 Task: Find connections with filter location Belém with filter topic #creativitywith filter profile language German with filter current company Chr. Hansen with filter school Vinayaka Mission's Research Foundation - University with filter industry E-Learning Providers with filter service category Computer Networking with filter keywords title Manufacturing Assembler
Action: Mouse moved to (498, 96)
Screenshot: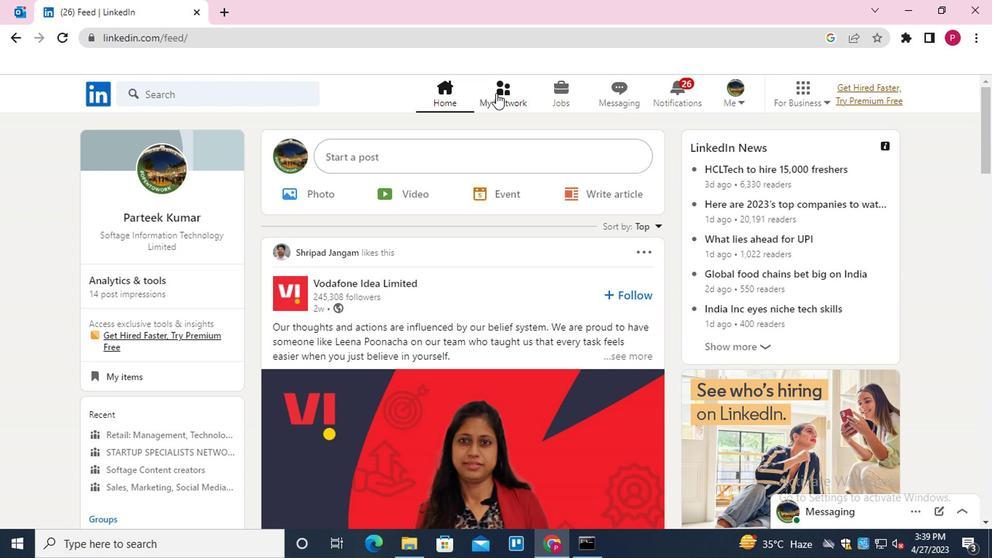 
Action: Mouse pressed left at (498, 96)
Screenshot: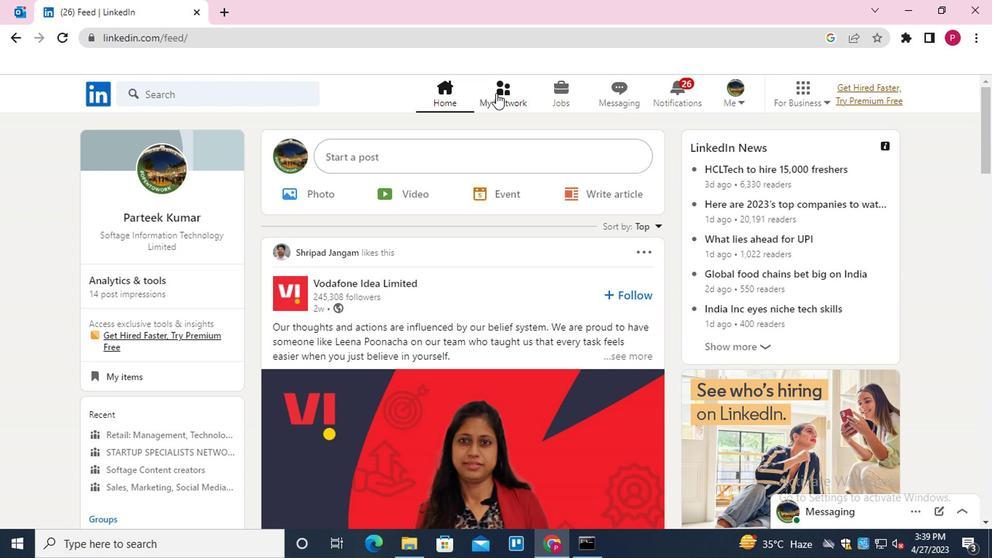 
Action: Mouse moved to (237, 175)
Screenshot: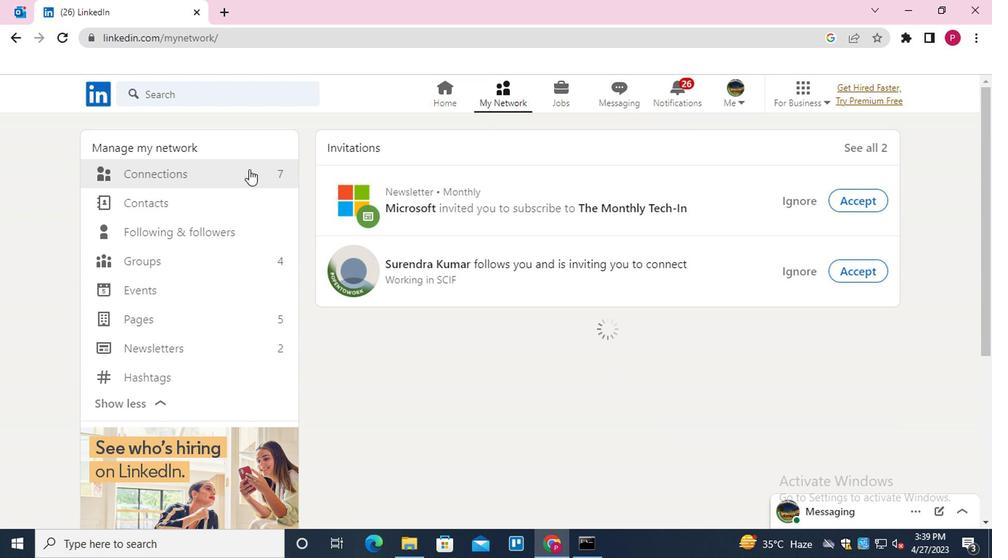
Action: Mouse pressed left at (237, 175)
Screenshot: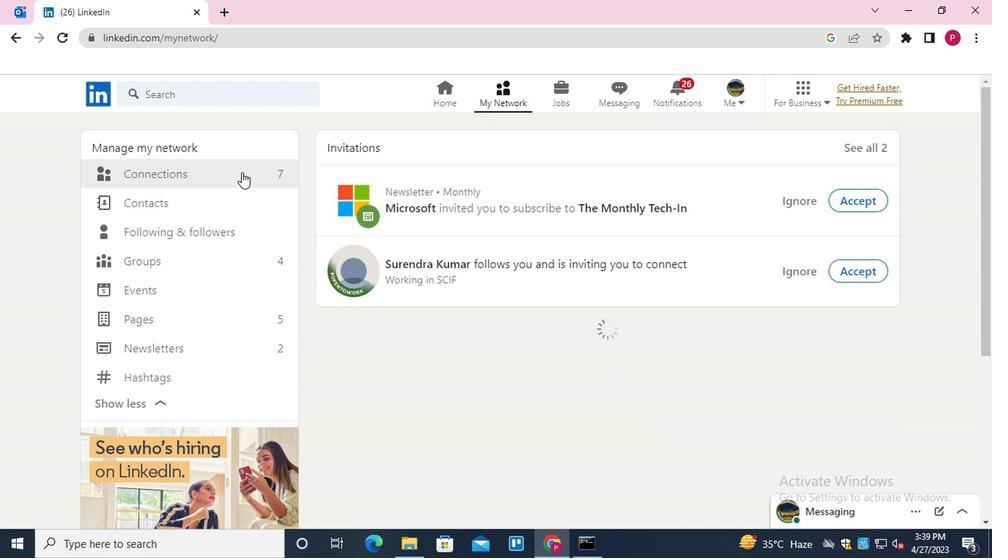 
Action: Mouse moved to (593, 175)
Screenshot: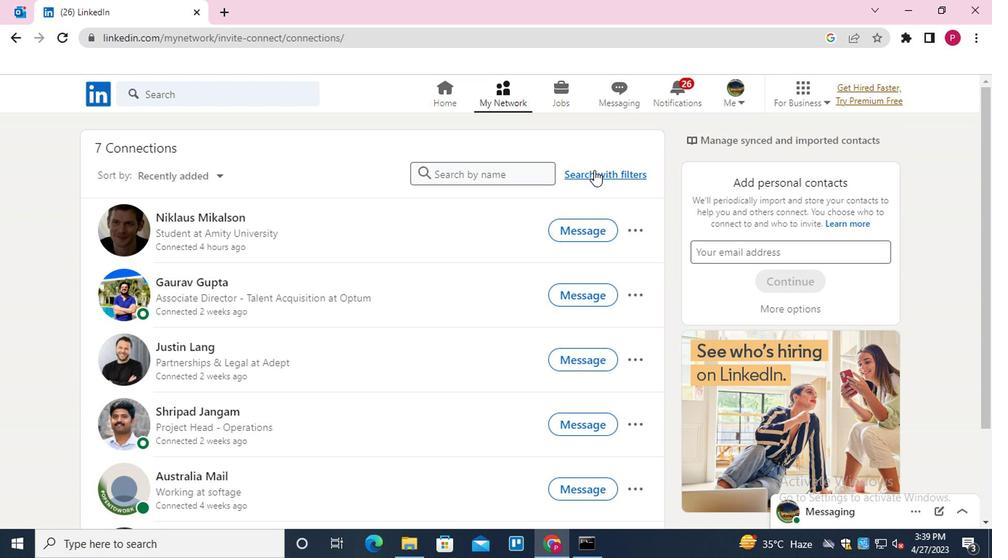 
Action: Mouse pressed left at (593, 175)
Screenshot: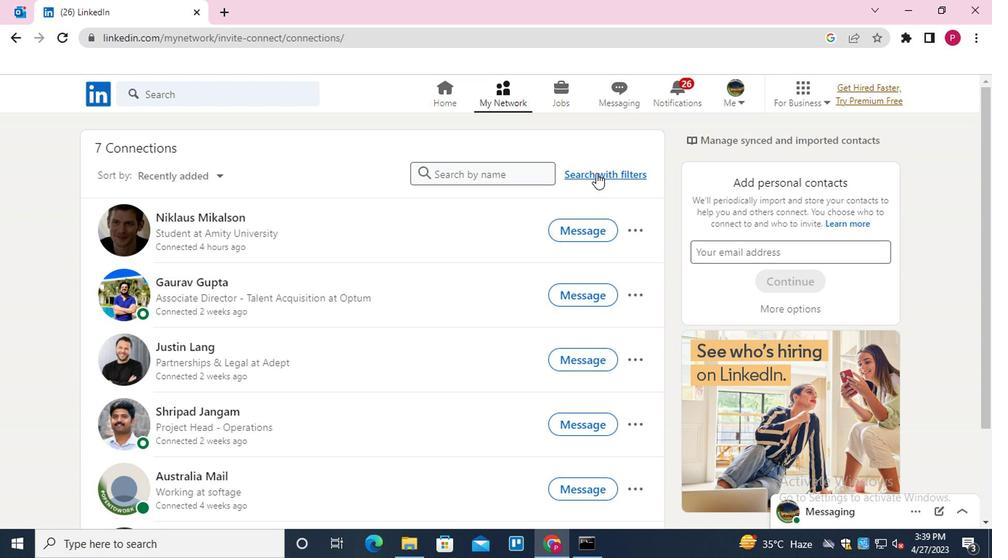 
Action: Mouse moved to (536, 132)
Screenshot: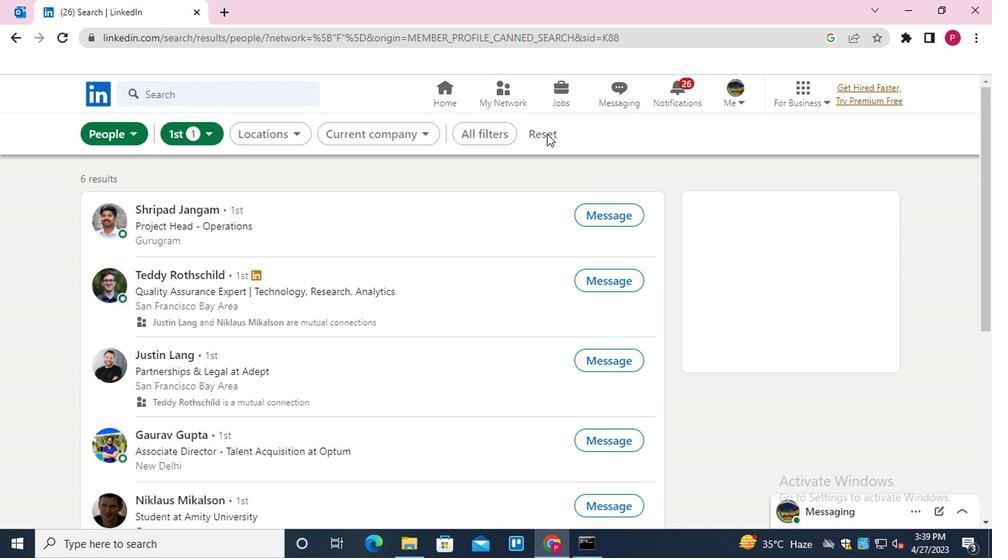 
Action: Mouse pressed left at (536, 132)
Screenshot: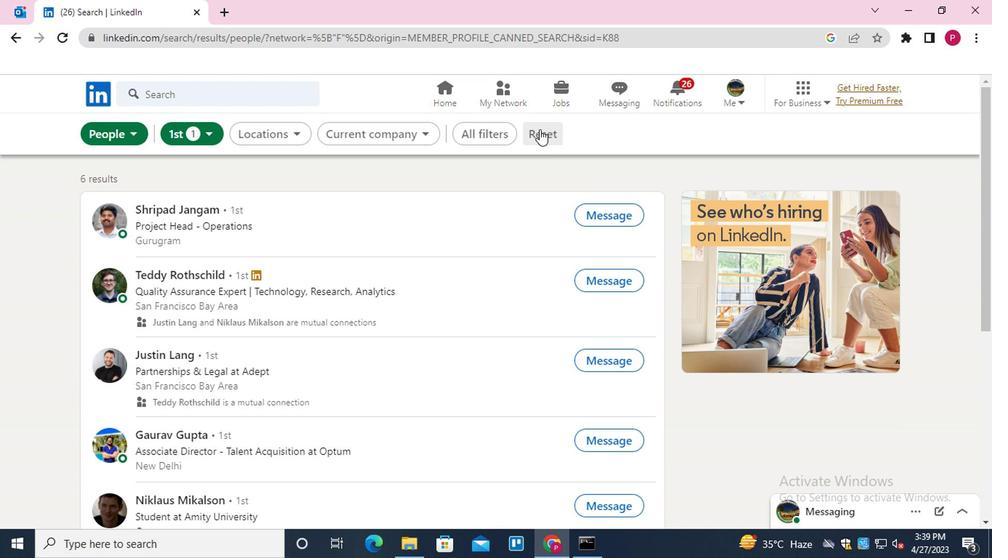 
Action: Mouse moved to (515, 133)
Screenshot: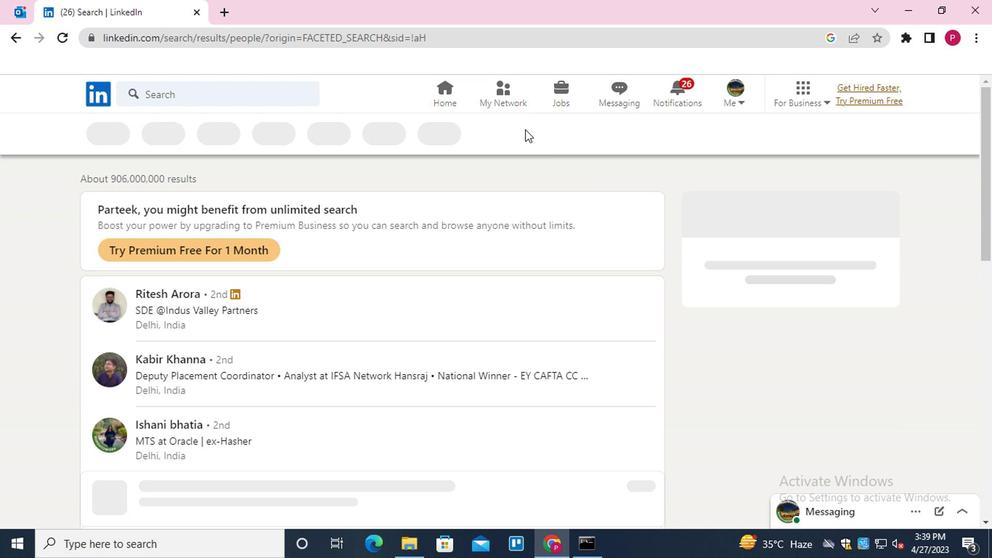 
Action: Mouse pressed left at (515, 133)
Screenshot: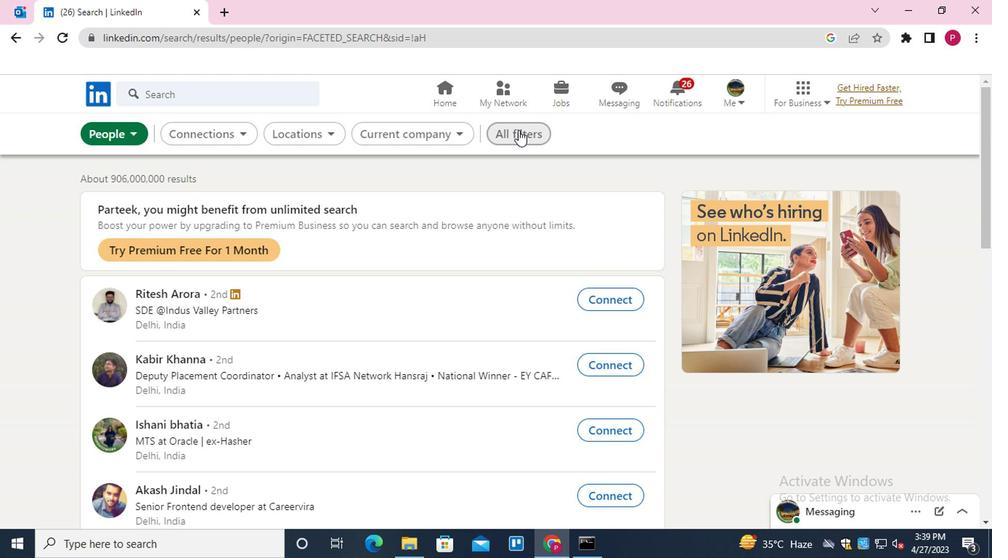 
Action: Mouse moved to (719, 294)
Screenshot: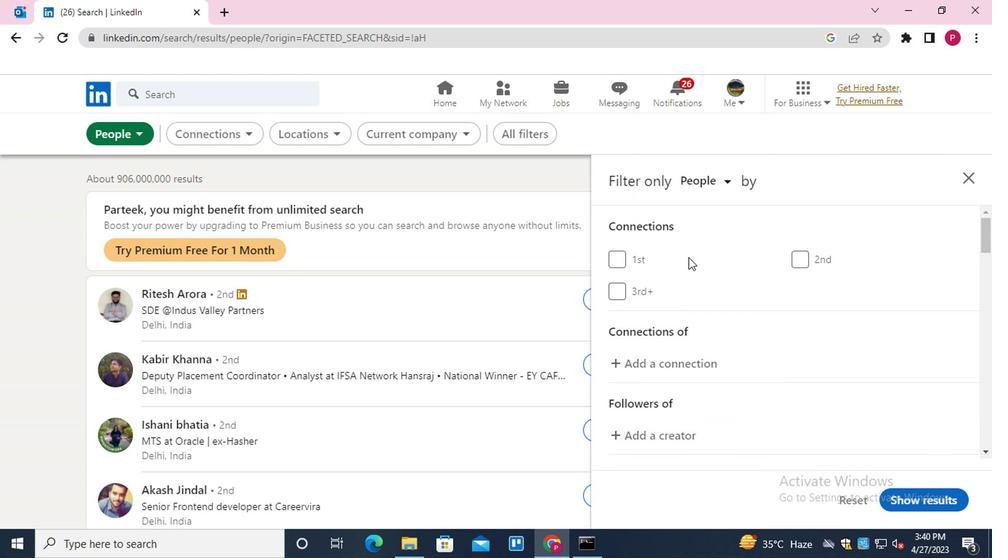 
Action: Mouse scrolled (719, 293) with delta (0, -1)
Screenshot: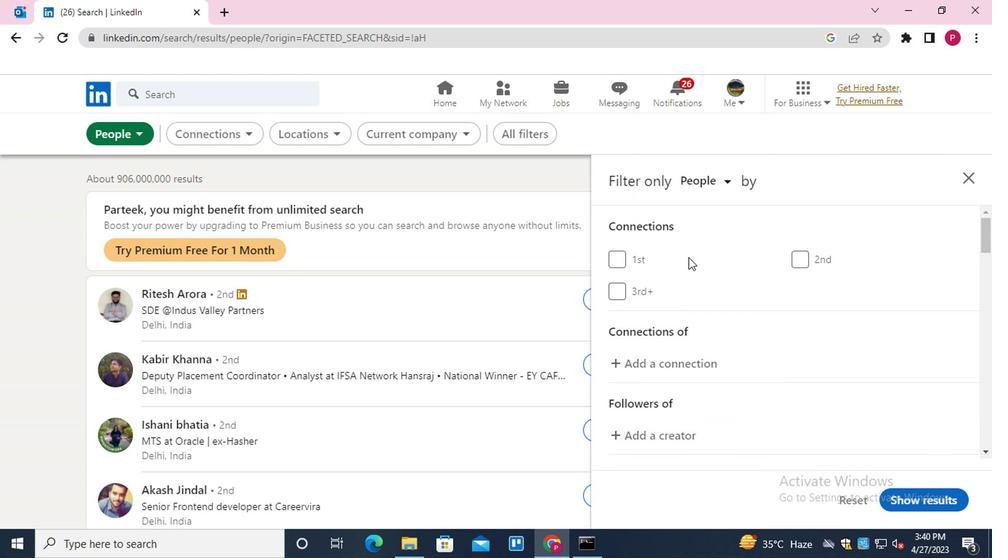 
Action: Mouse moved to (719, 296)
Screenshot: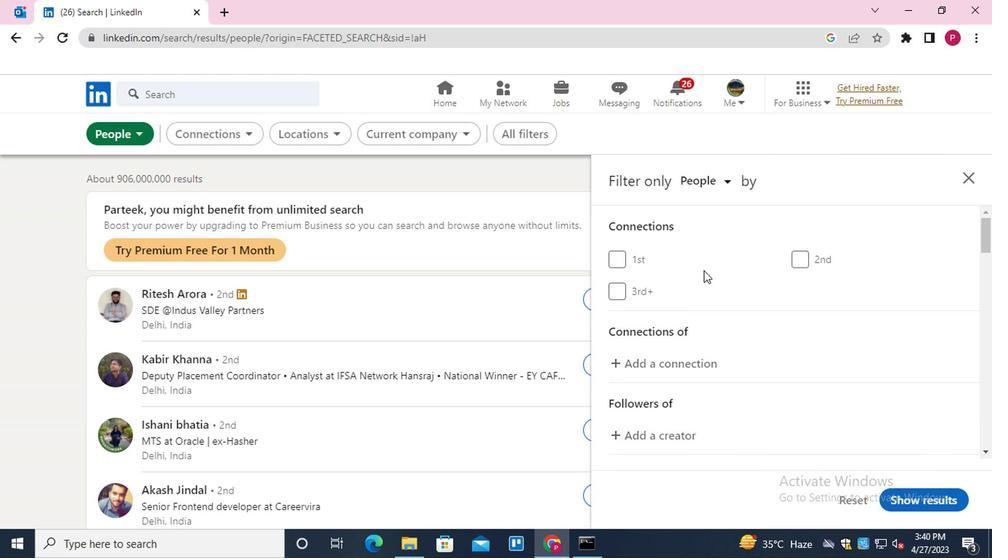 
Action: Mouse scrolled (719, 295) with delta (0, -1)
Screenshot: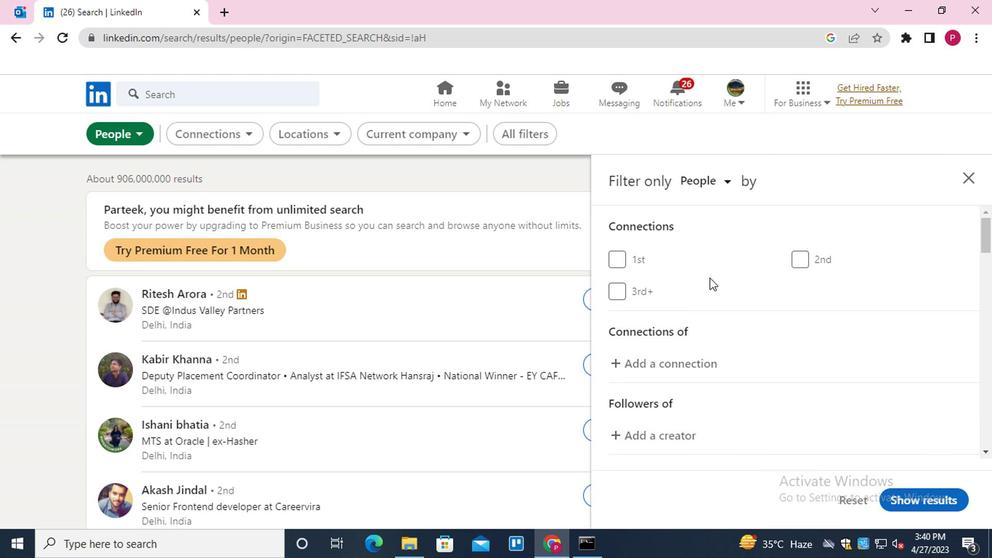 
Action: Mouse moved to (721, 300)
Screenshot: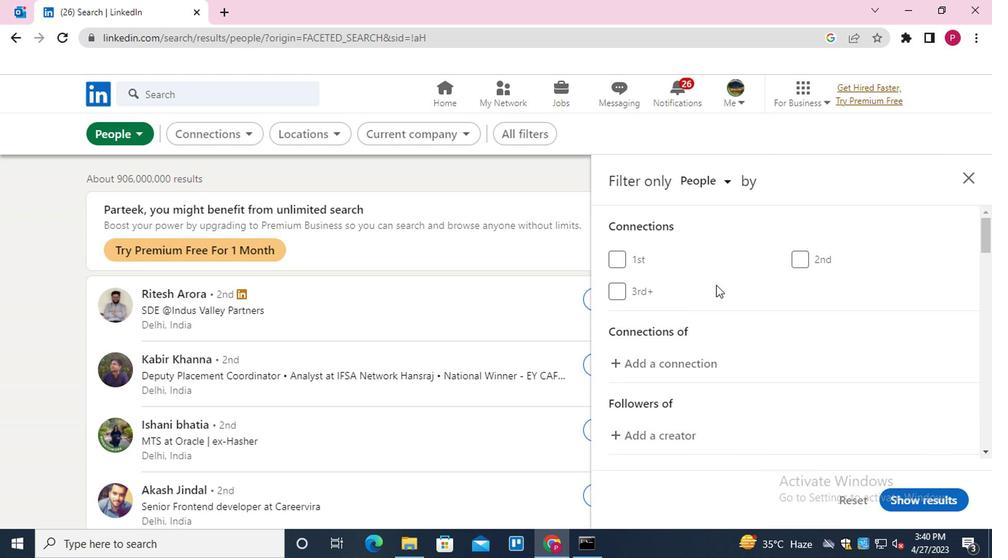 
Action: Mouse scrolled (721, 299) with delta (0, -1)
Screenshot: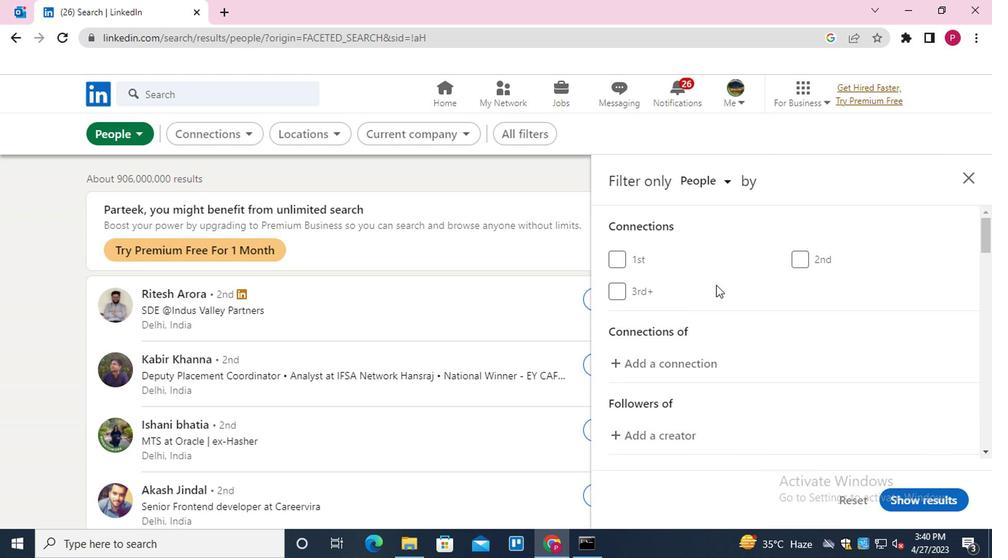 
Action: Mouse moved to (827, 344)
Screenshot: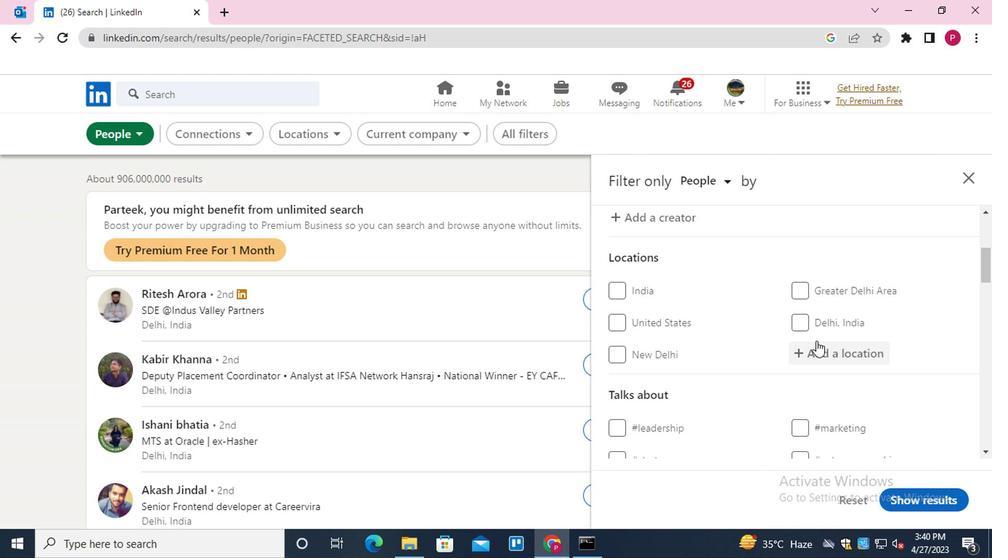 
Action: Mouse pressed left at (827, 344)
Screenshot: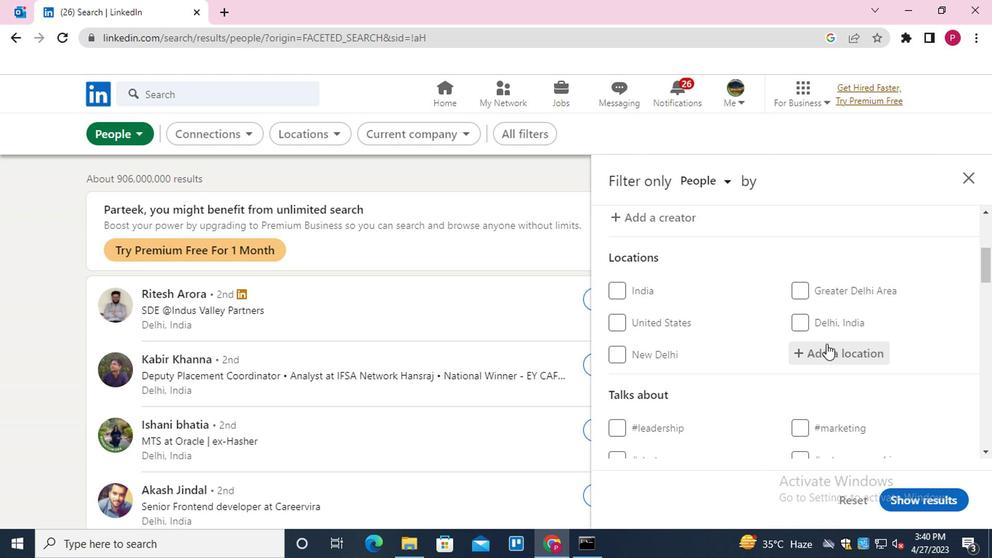 
Action: Mouse moved to (778, 303)
Screenshot: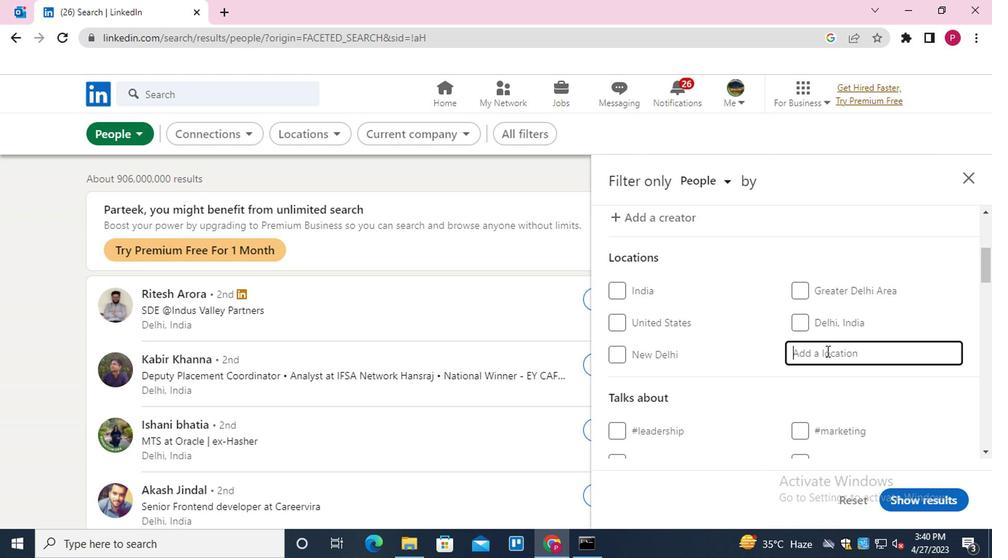 
Action: Key pressed <Key.shift>BELEM<Key.down><Key.enter>
Screenshot: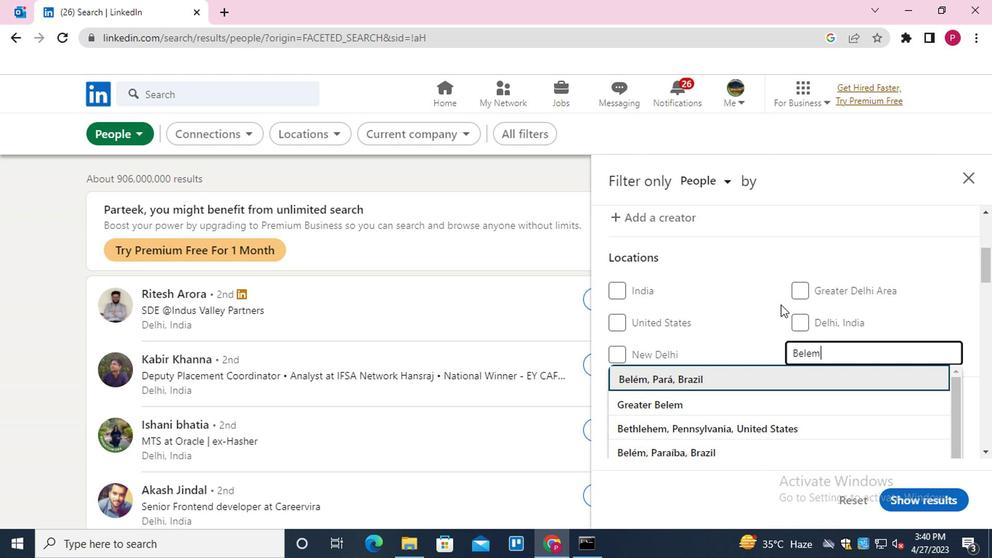 
Action: Mouse moved to (758, 304)
Screenshot: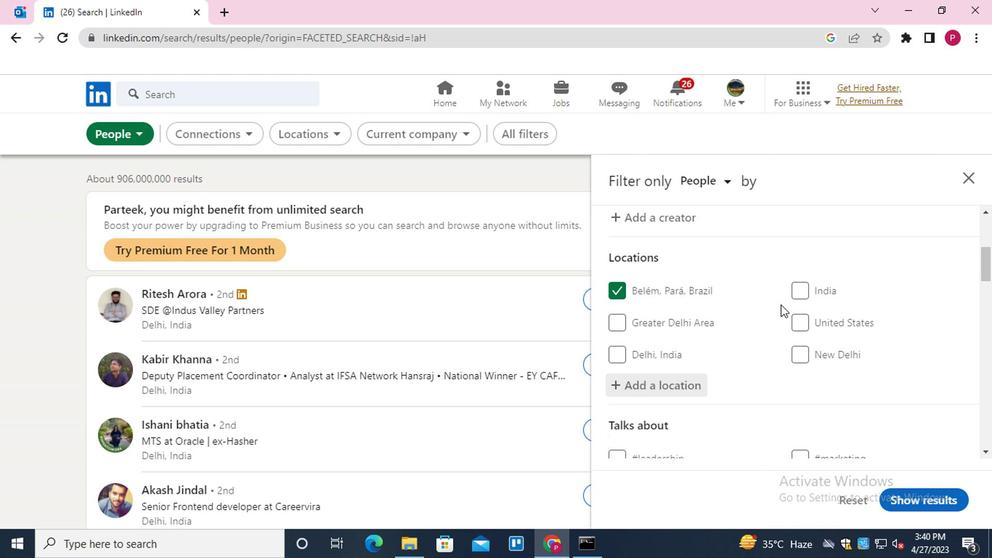 
Action: Mouse scrolled (758, 304) with delta (0, 0)
Screenshot: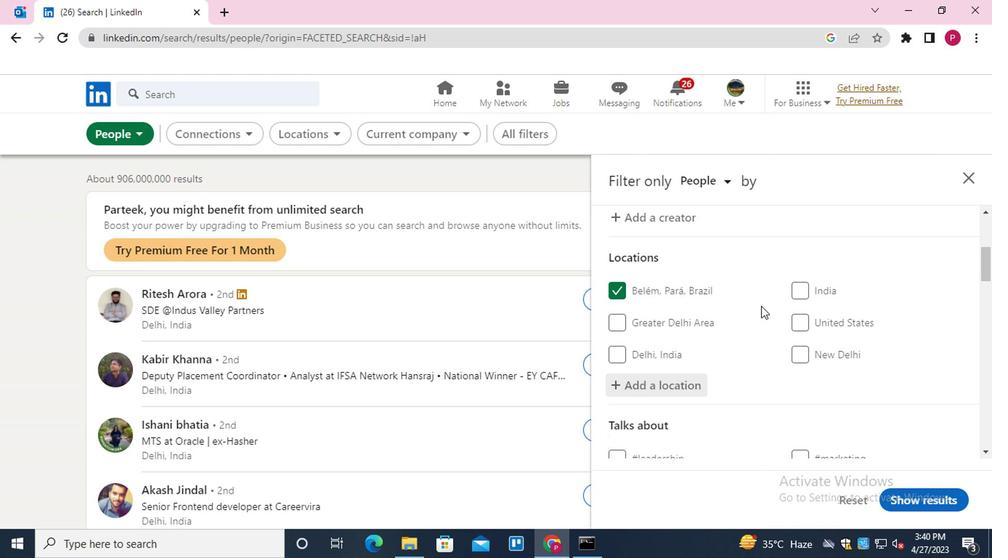 
Action: Mouse scrolled (758, 304) with delta (0, 0)
Screenshot: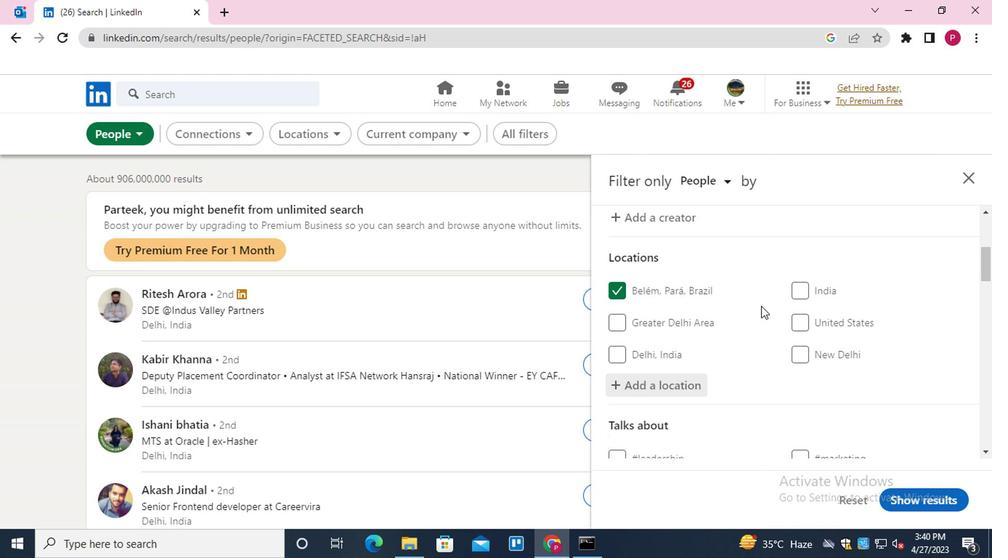 
Action: Mouse scrolled (758, 304) with delta (0, 0)
Screenshot: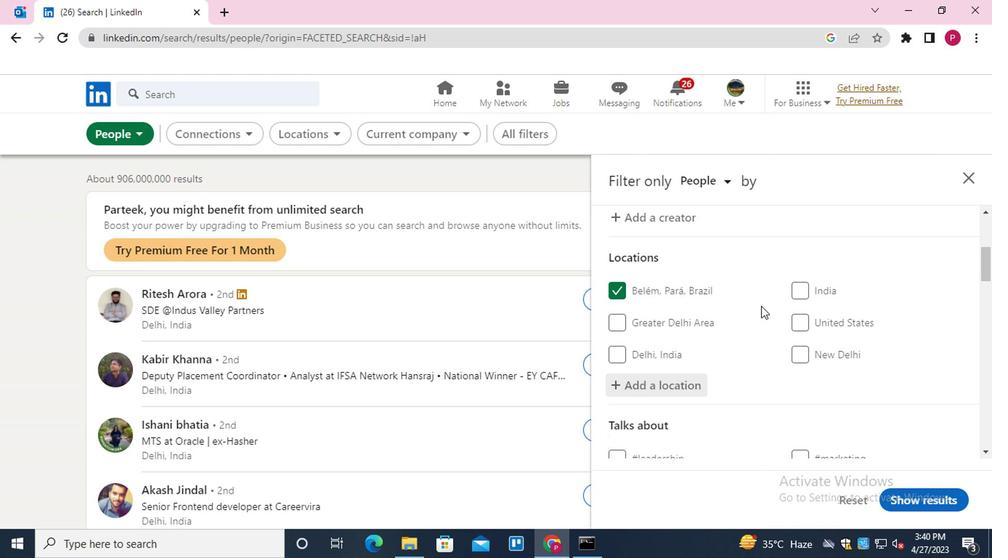 
Action: Mouse moved to (808, 301)
Screenshot: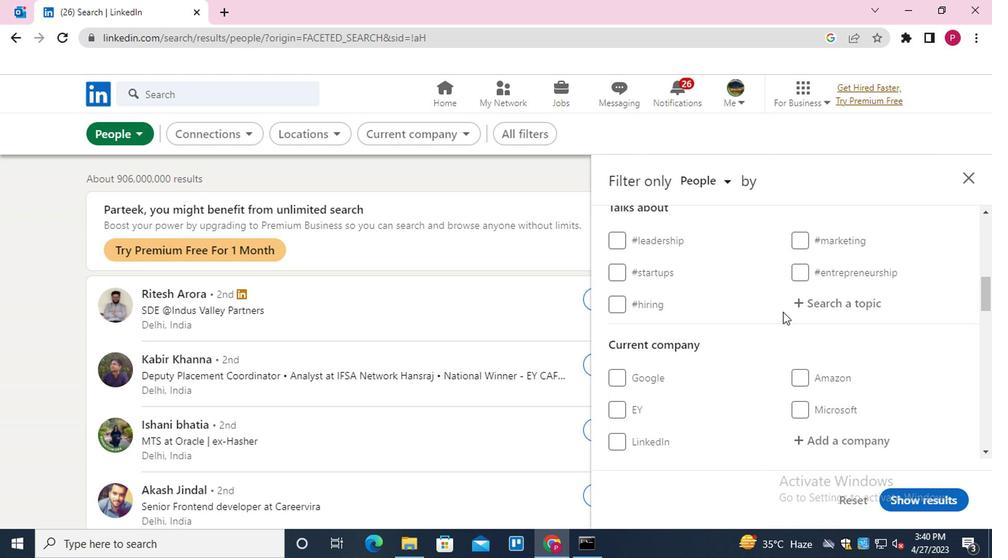 
Action: Mouse pressed left at (808, 301)
Screenshot: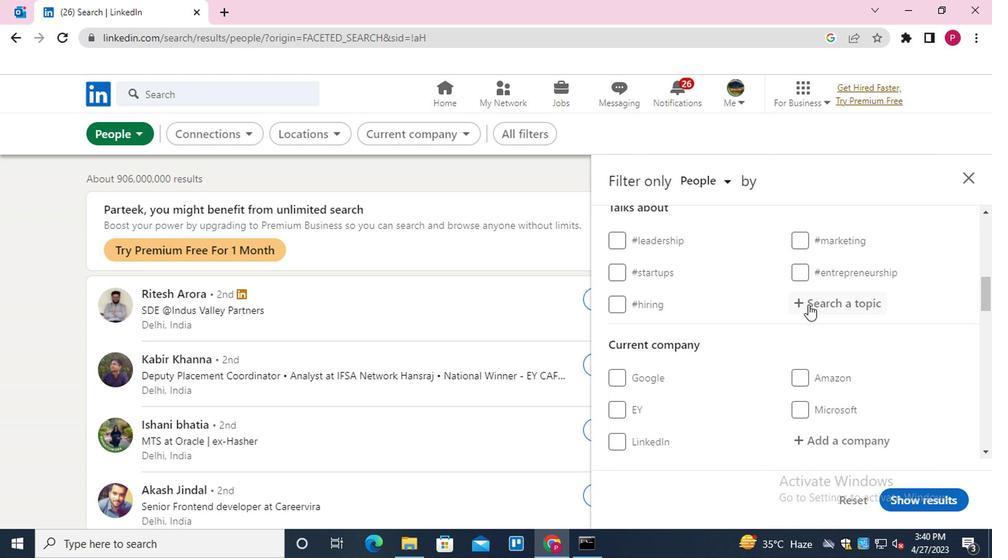 
Action: Key pressed CREATIVITY<Key.down><Key.enter>
Screenshot: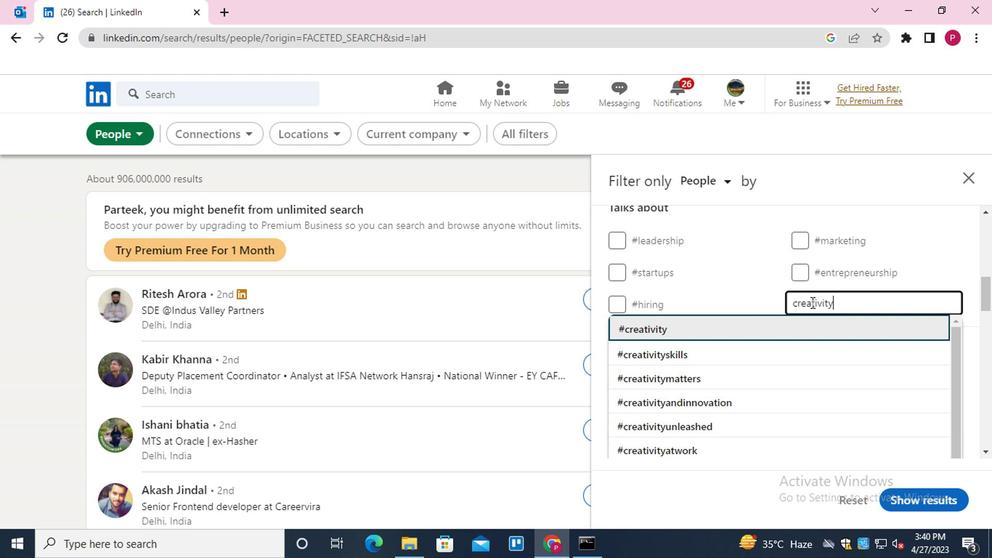 
Action: Mouse moved to (779, 314)
Screenshot: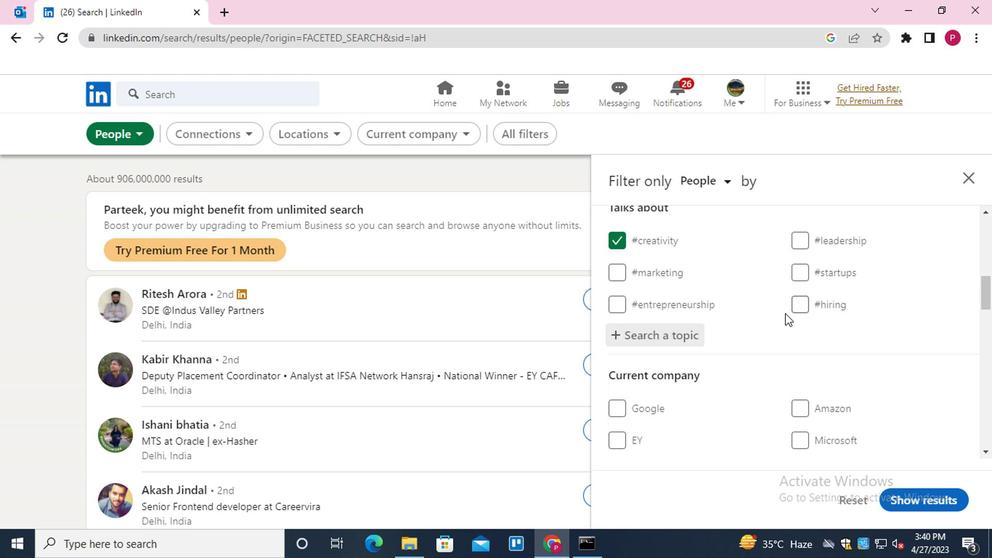 
Action: Mouse scrolled (779, 314) with delta (0, 0)
Screenshot: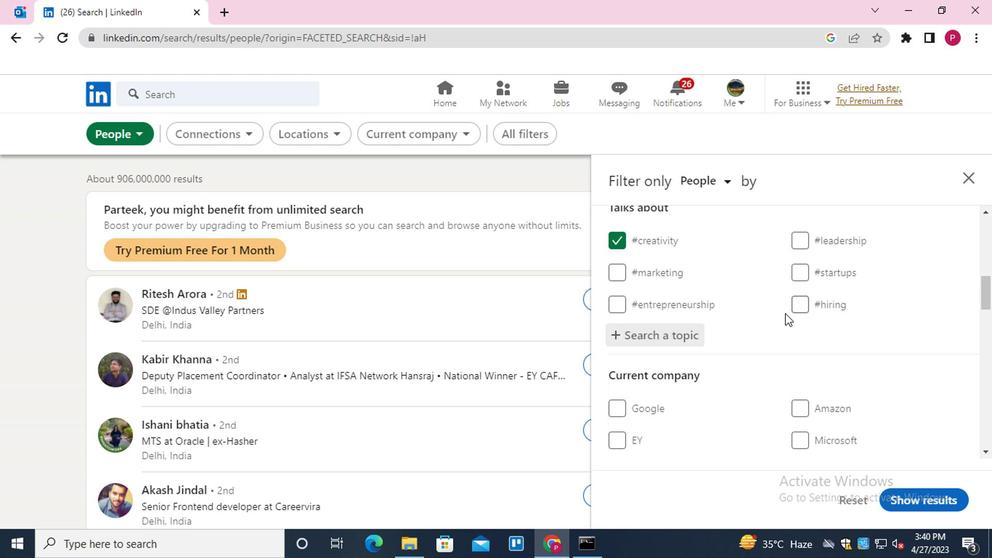 
Action: Mouse moved to (778, 316)
Screenshot: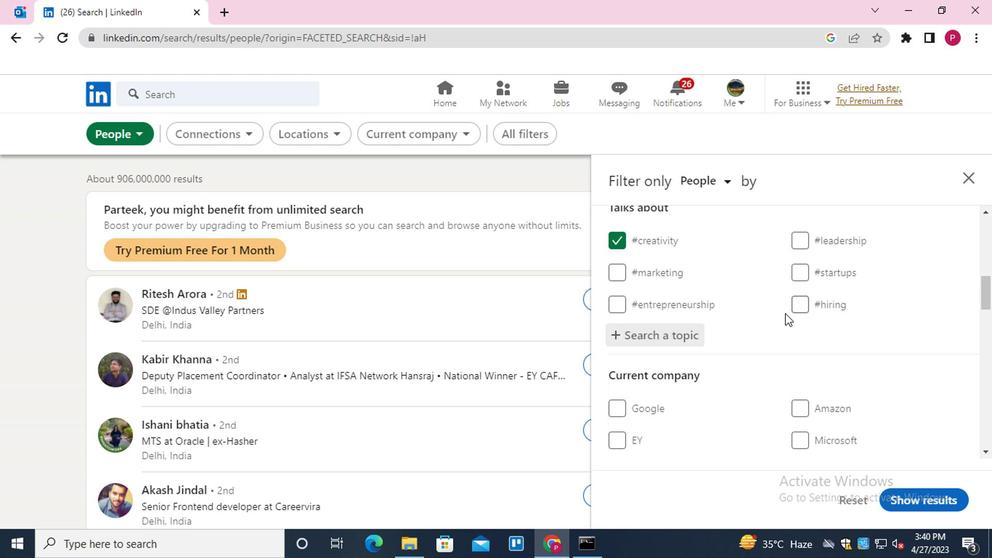 
Action: Mouse scrolled (778, 315) with delta (0, 0)
Screenshot: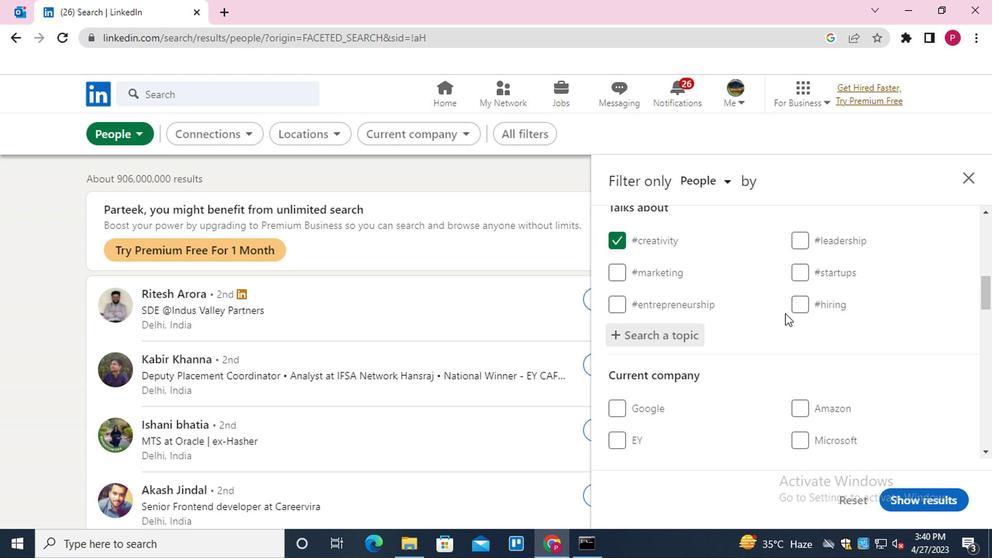 
Action: Mouse moved to (776, 317)
Screenshot: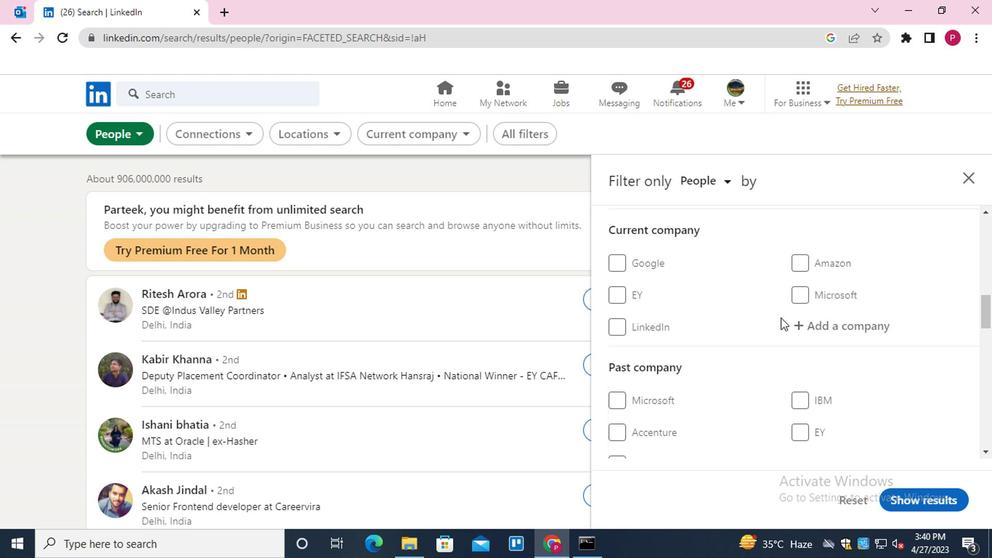 
Action: Mouse scrolled (776, 317) with delta (0, 0)
Screenshot: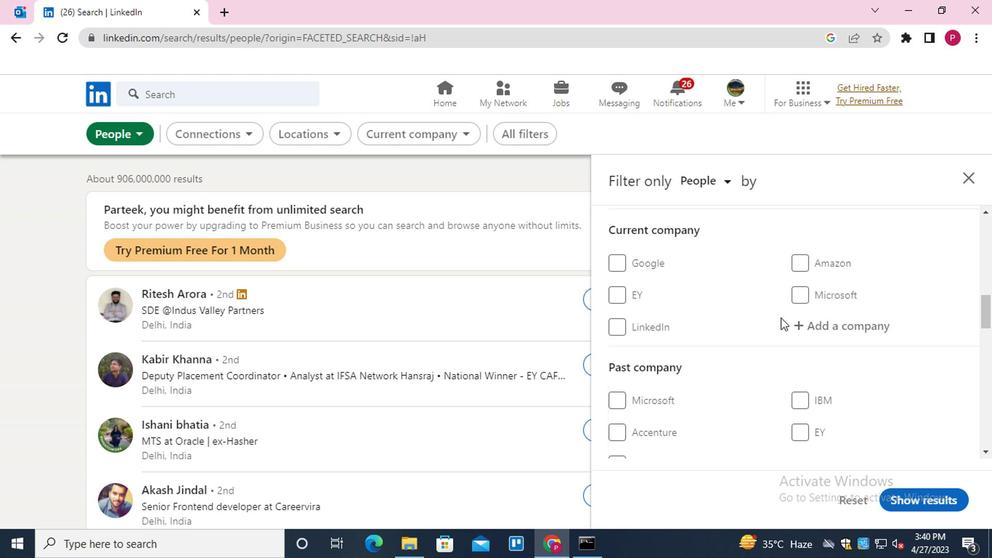 
Action: Mouse moved to (775, 319)
Screenshot: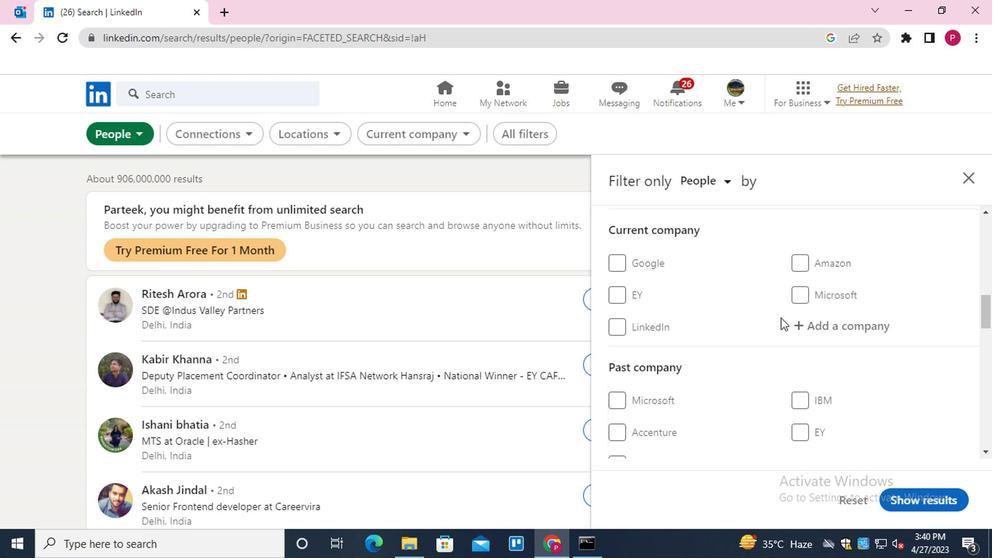 
Action: Mouse scrolled (775, 318) with delta (0, -1)
Screenshot: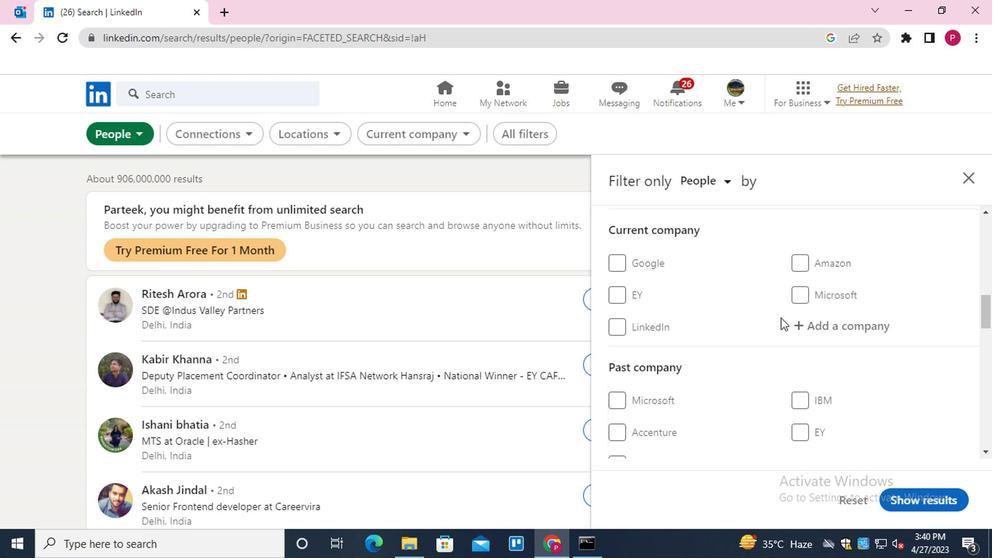 
Action: Mouse moved to (774, 319)
Screenshot: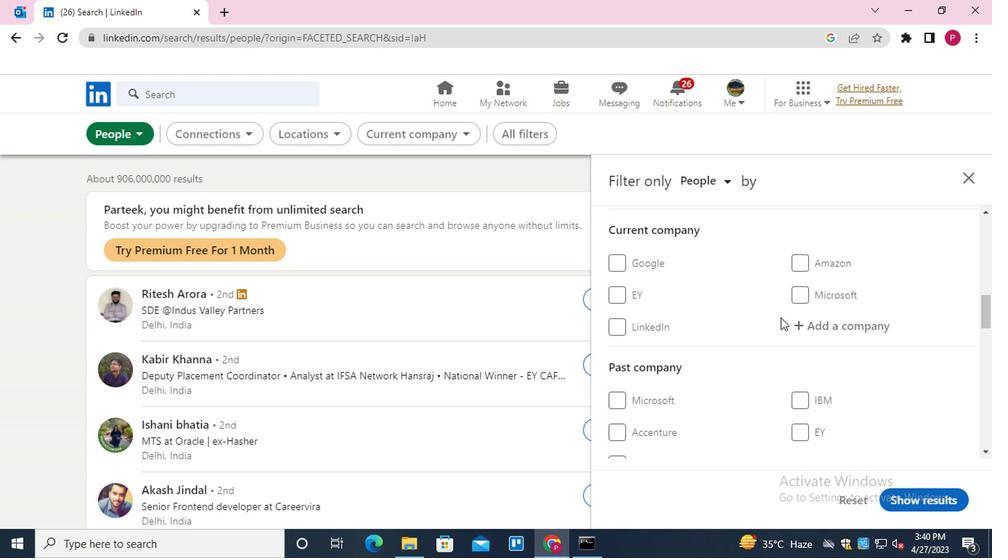 
Action: Mouse scrolled (774, 319) with delta (0, 0)
Screenshot: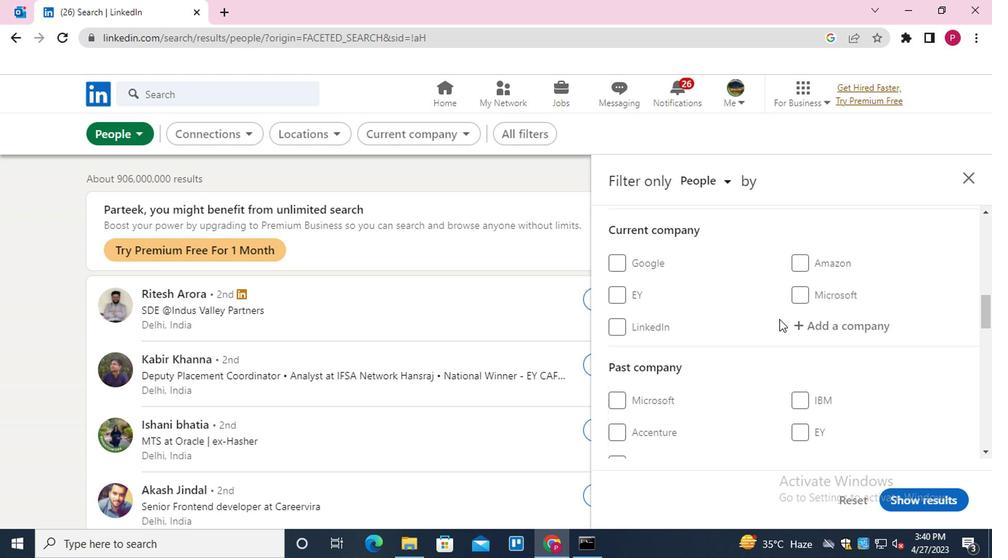 
Action: Mouse moved to (771, 321)
Screenshot: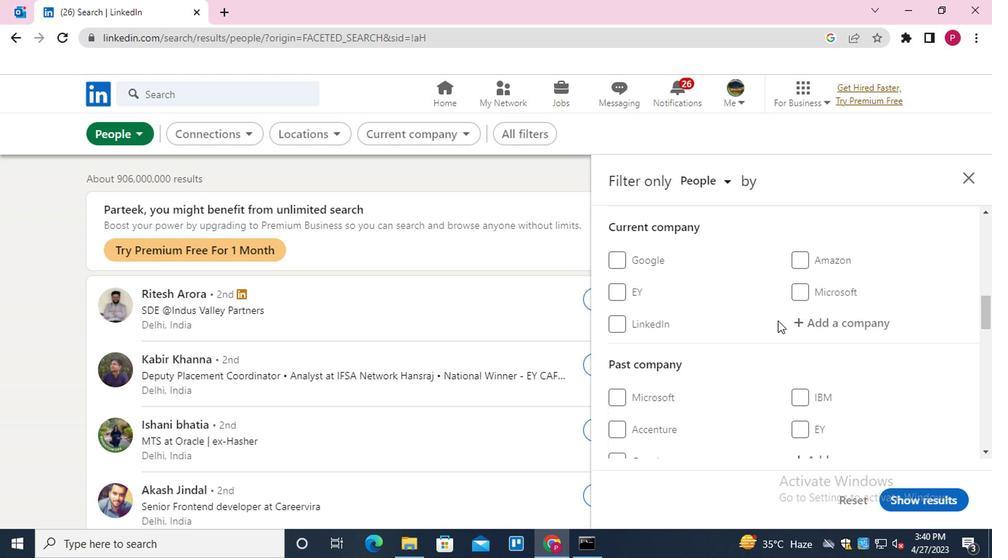 
Action: Mouse scrolled (771, 321) with delta (0, 0)
Screenshot: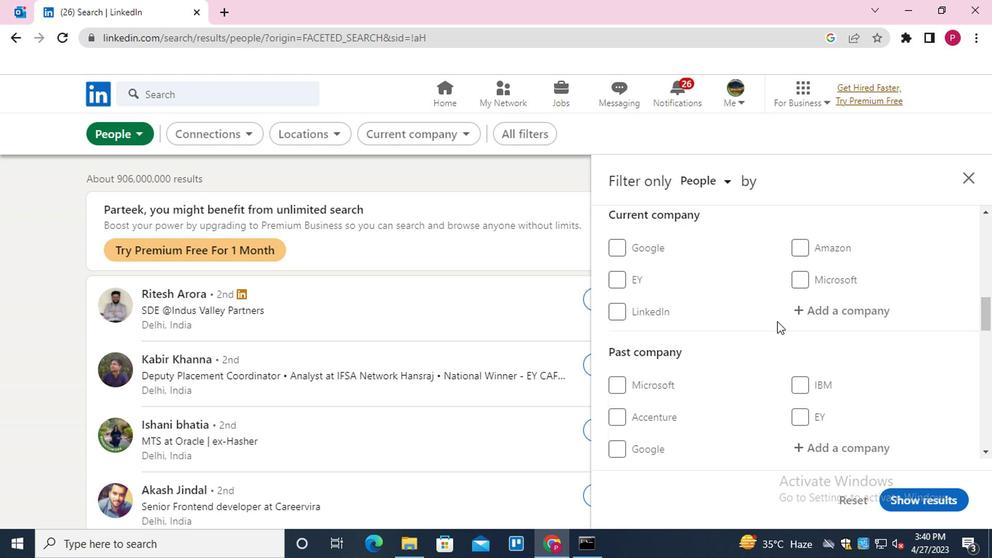 
Action: Mouse moved to (767, 323)
Screenshot: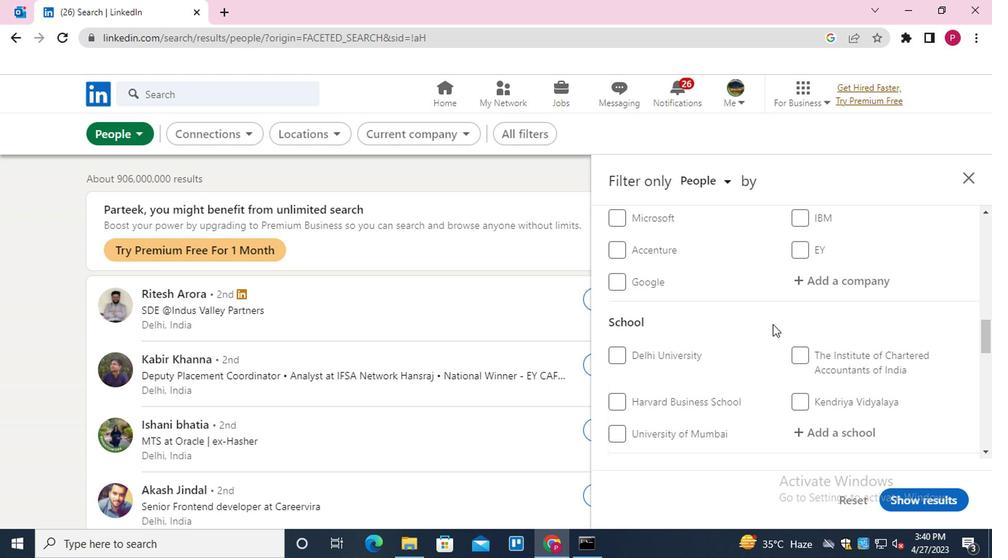 
Action: Mouse scrolled (767, 323) with delta (0, 0)
Screenshot: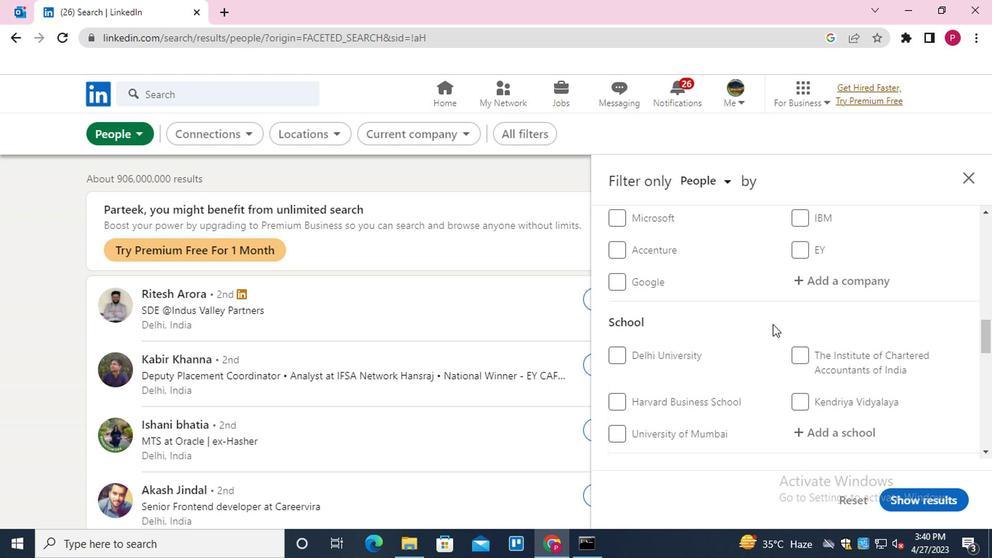 
Action: Mouse moved to (747, 329)
Screenshot: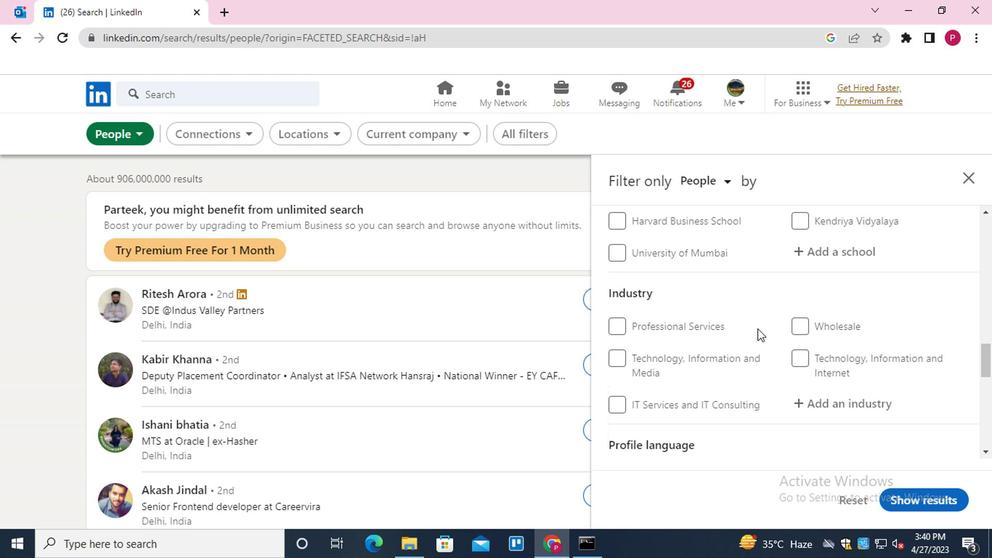 
Action: Mouse scrolled (747, 328) with delta (0, 0)
Screenshot: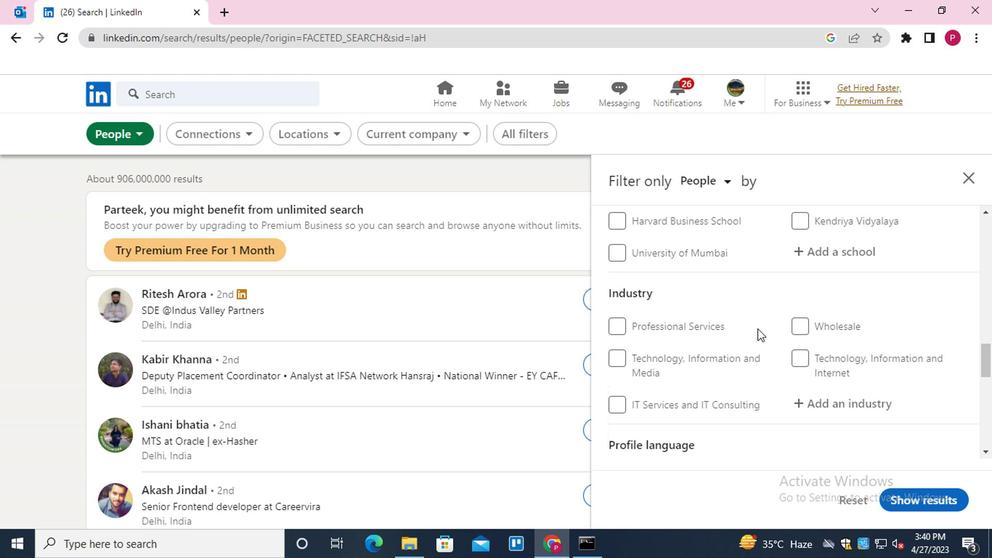 
Action: Mouse moved to (745, 331)
Screenshot: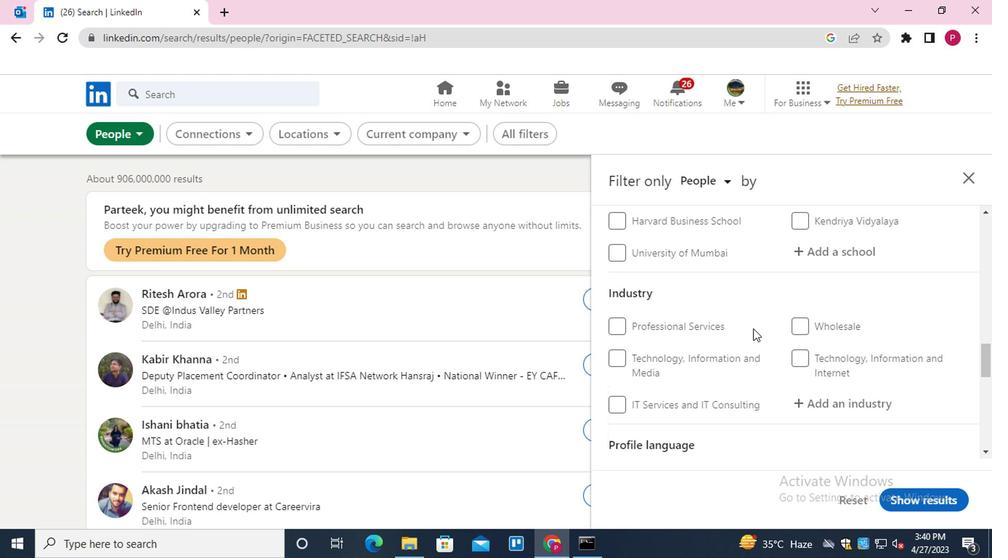 
Action: Mouse scrolled (745, 330) with delta (0, 0)
Screenshot: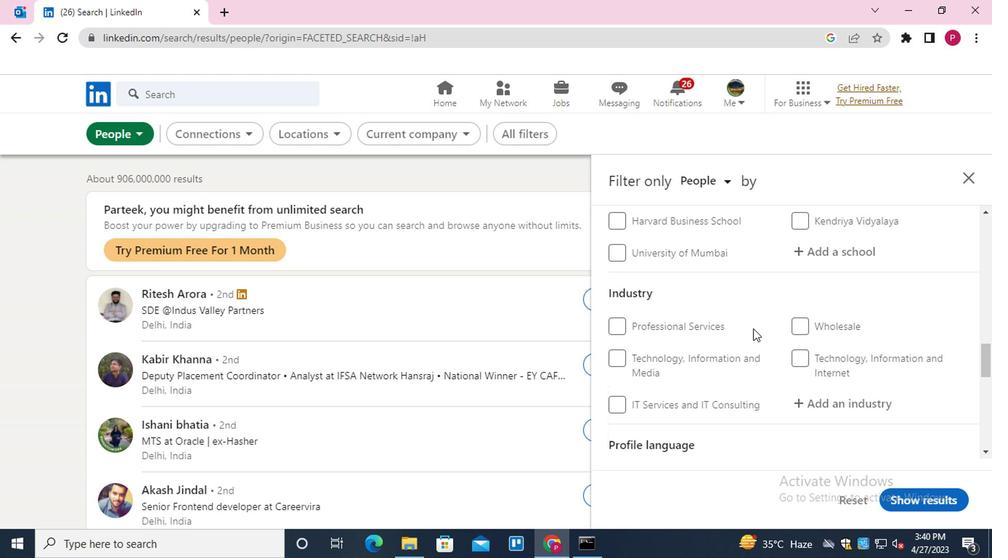 
Action: Mouse moved to (743, 331)
Screenshot: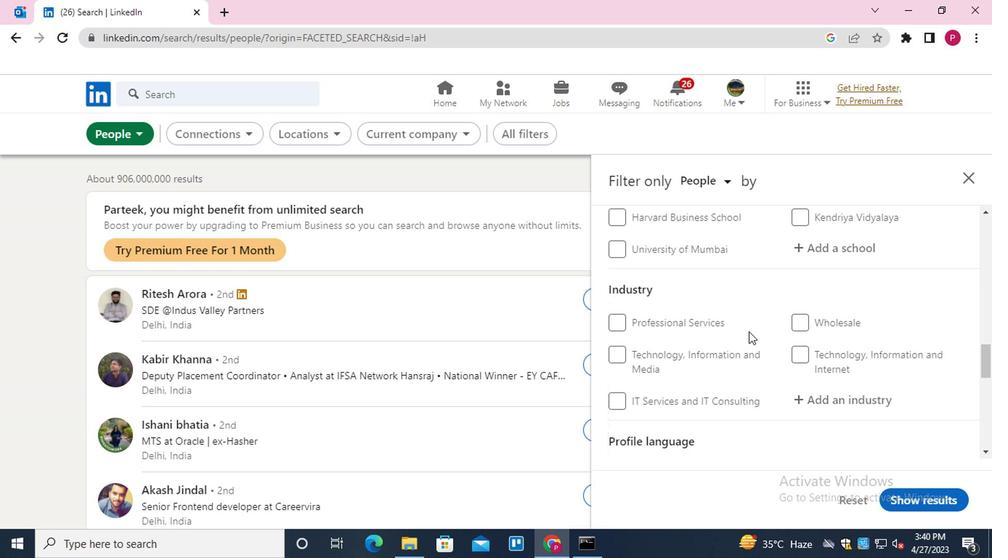 
Action: Mouse scrolled (743, 331) with delta (0, 0)
Screenshot: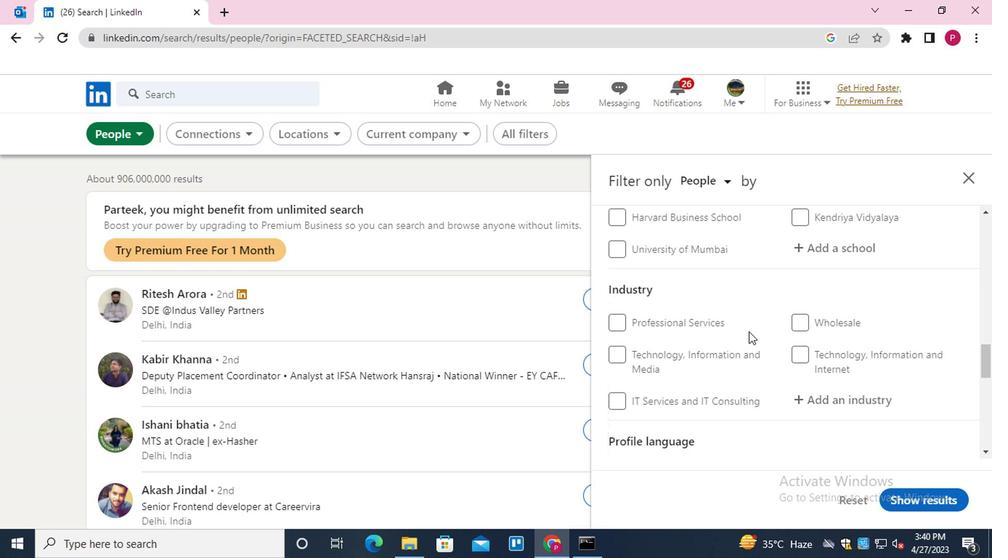 
Action: Mouse moved to (627, 321)
Screenshot: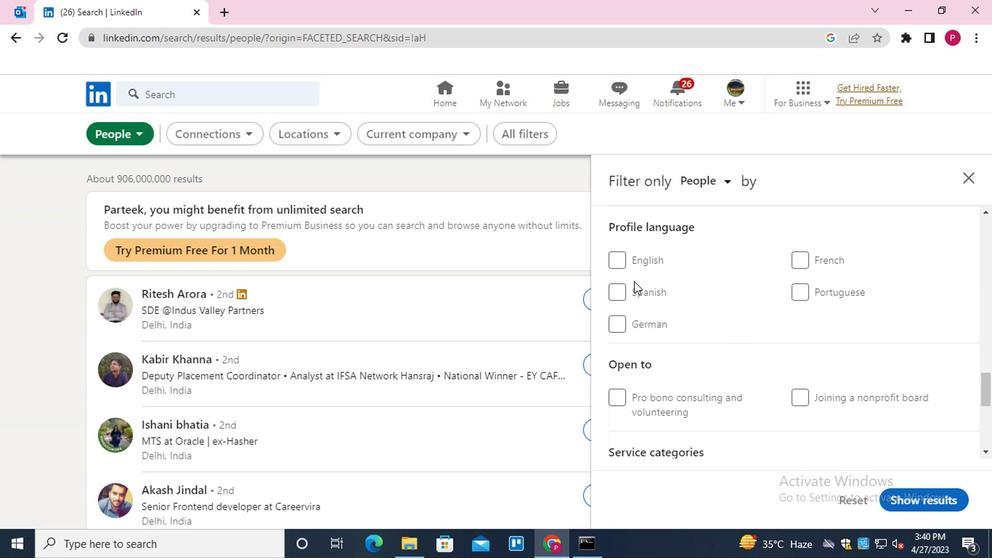 
Action: Mouse pressed left at (627, 321)
Screenshot: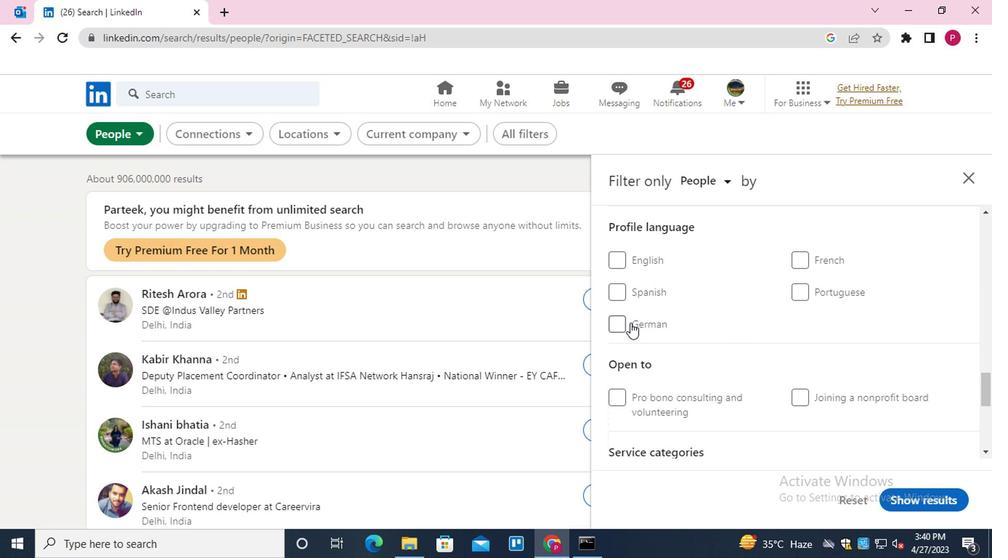 
Action: Mouse moved to (710, 327)
Screenshot: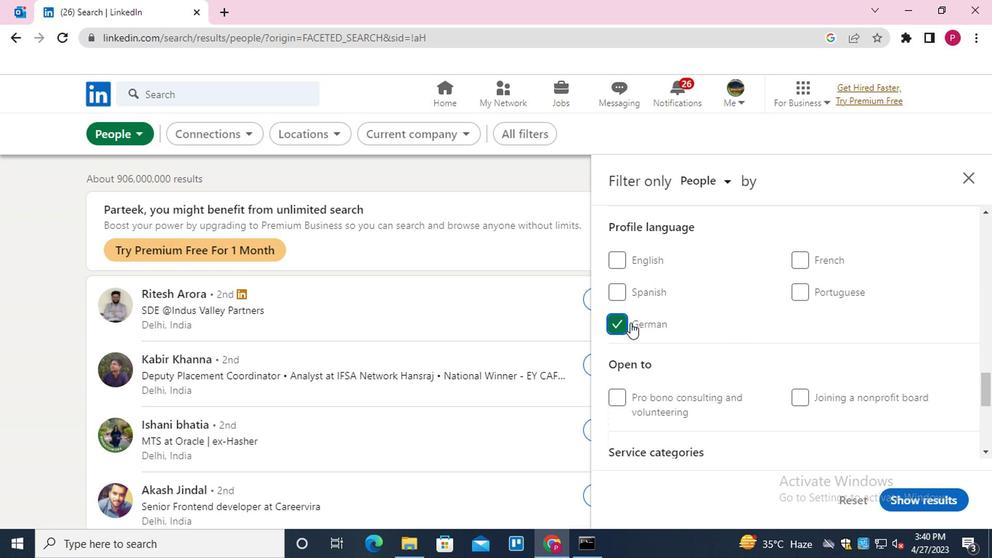 
Action: Mouse scrolled (710, 327) with delta (0, 0)
Screenshot: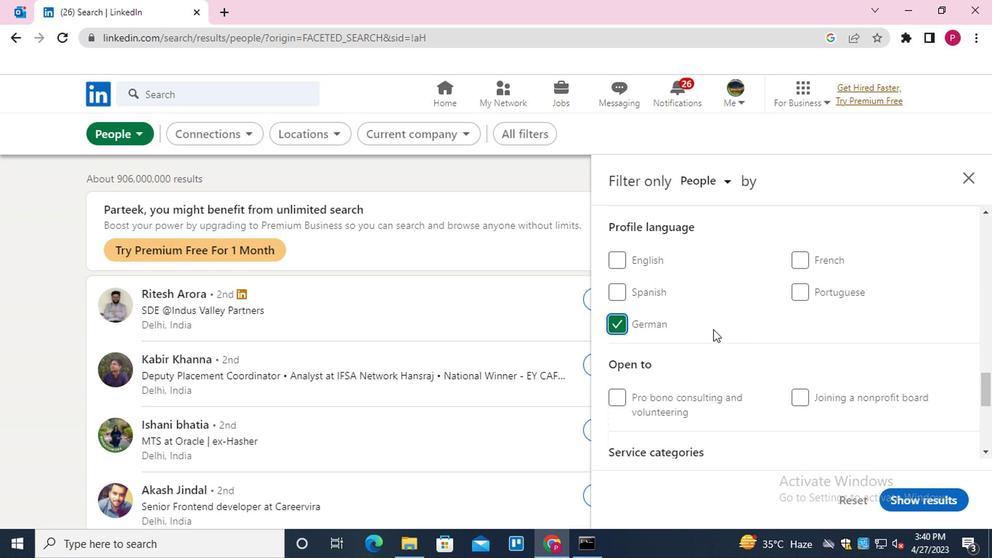 
Action: Mouse scrolled (710, 327) with delta (0, 0)
Screenshot: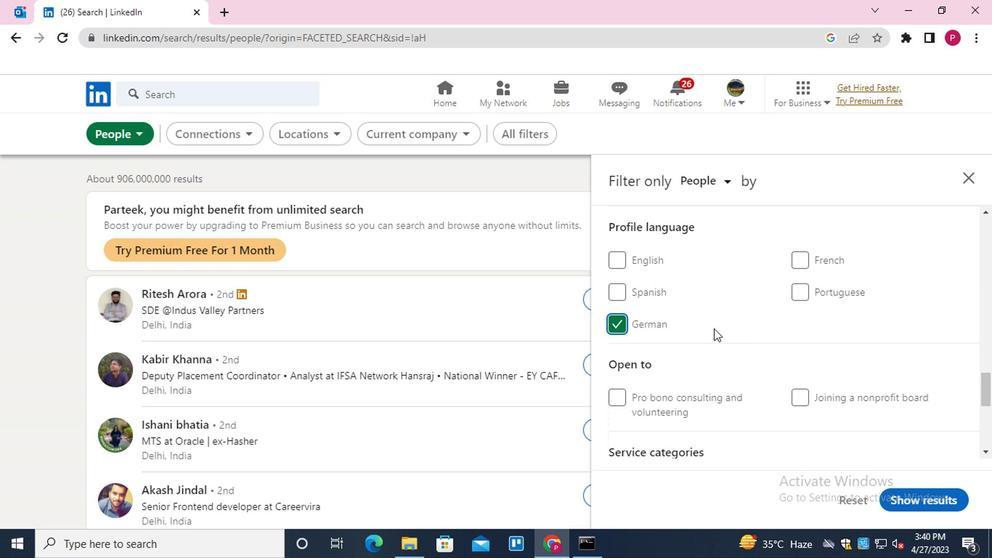 
Action: Mouse scrolled (710, 327) with delta (0, 0)
Screenshot: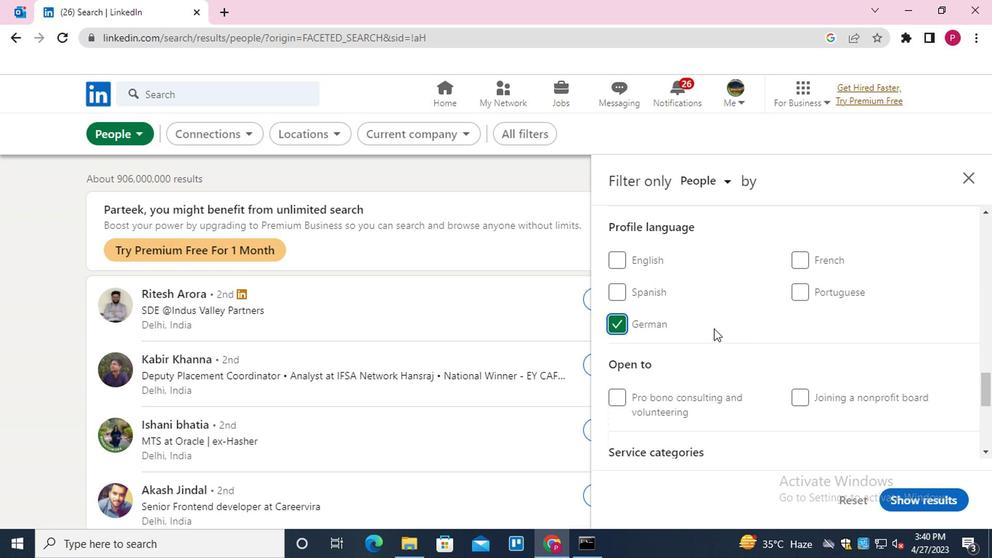 
Action: Mouse scrolled (710, 327) with delta (0, 0)
Screenshot: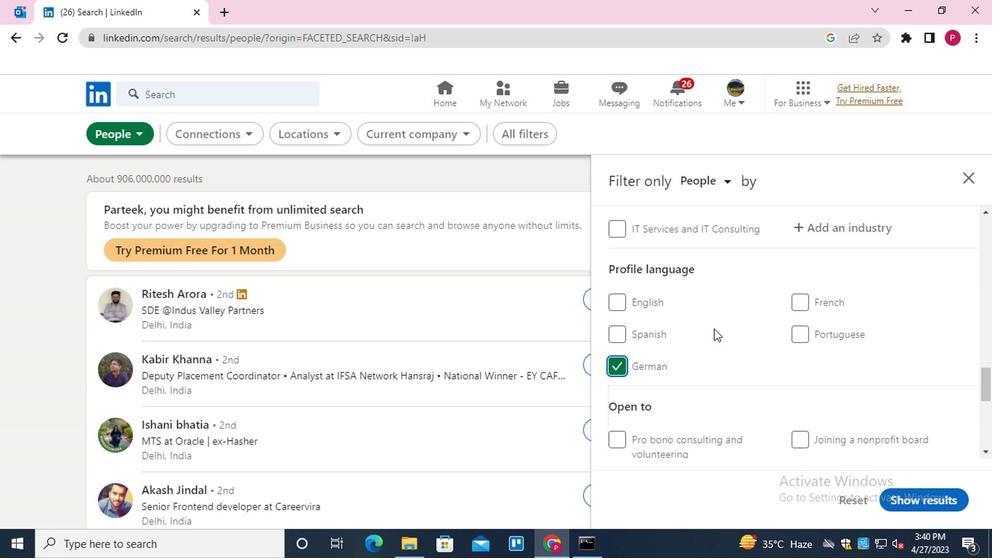 
Action: Mouse scrolled (710, 327) with delta (0, 0)
Screenshot: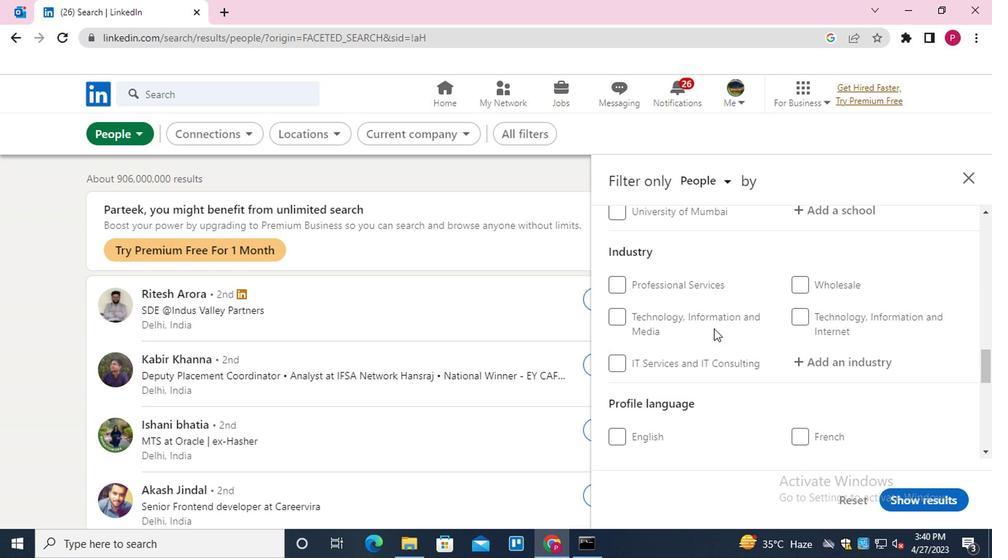 
Action: Mouse scrolled (710, 327) with delta (0, 0)
Screenshot: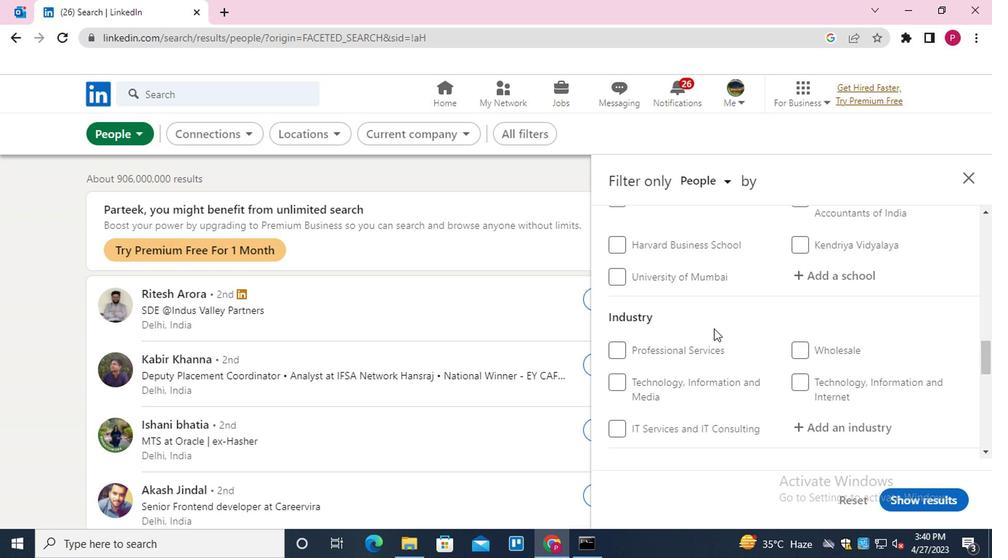 
Action: Mouse scrolled (710, 327) with delta (0, 0)
Screenshot: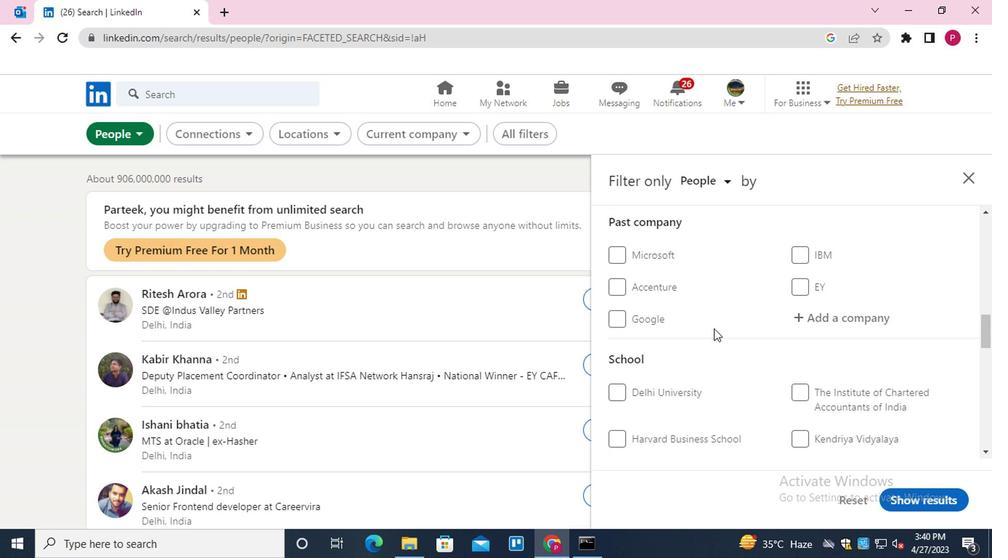 
Action: Mouse scrolled (710, 327) with delta (0, 0)
Screenshot: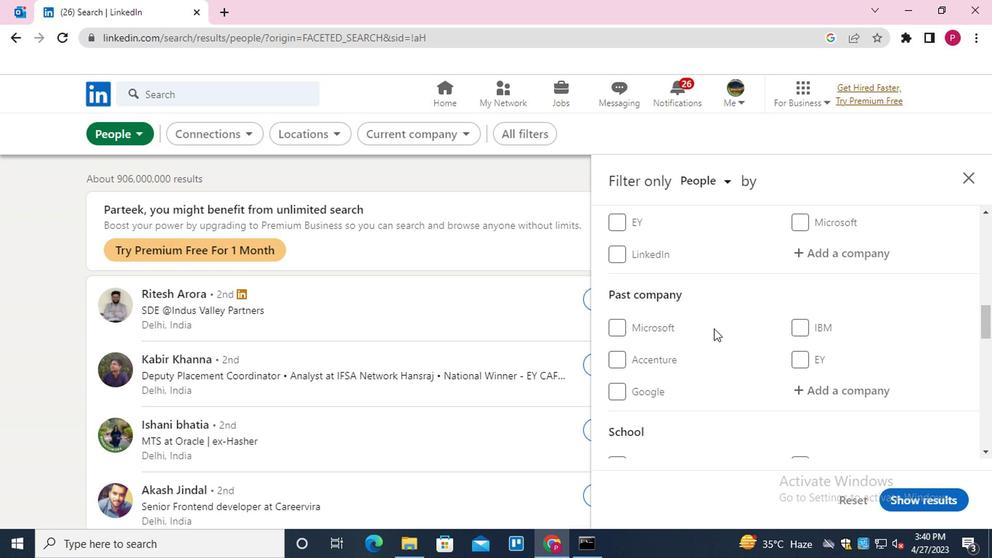 
Action: Mouse moved to (817, 323)
Screenshot: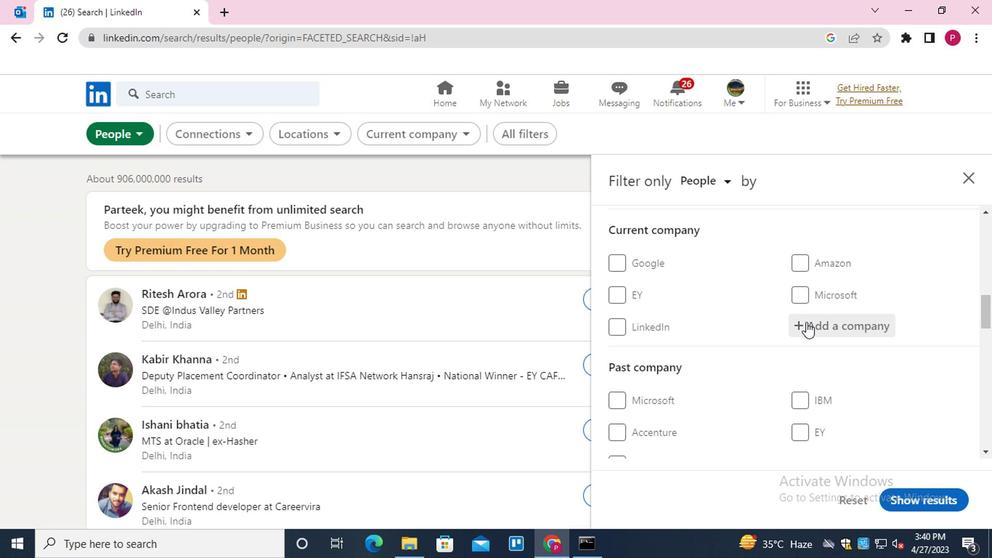 
Action: Mouse pressed left at (817, 323)
Screenshot: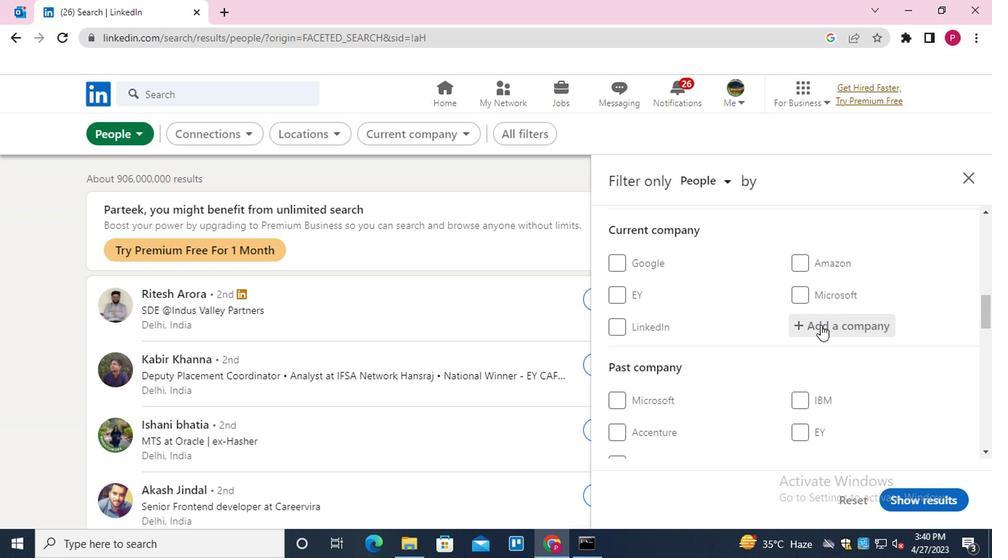 
Action: Key pressed <Key.shift><Key.shift><Key.shift><Key.shift><Key.shift><Key.shift><Key.shift><Key.shift><Key.shift><Key.shift><Key.shift><Key.shift><Key.shift><Key.shift><Key.shift><Key.shift><Key.shift><Key.shift><Key.shift><Key.shift><Key.shift><Key.shift><Key.shift><Key.shift><Key.shift><Key.shift><Key.shift><Key.shift><Key.shift><Key.shift>CHHR.<Key.space><Key.backspace><Key.backspace><Key.backspace><Key.backspace>R.<Key.space><Key.down><Key.enter>
Screenshot: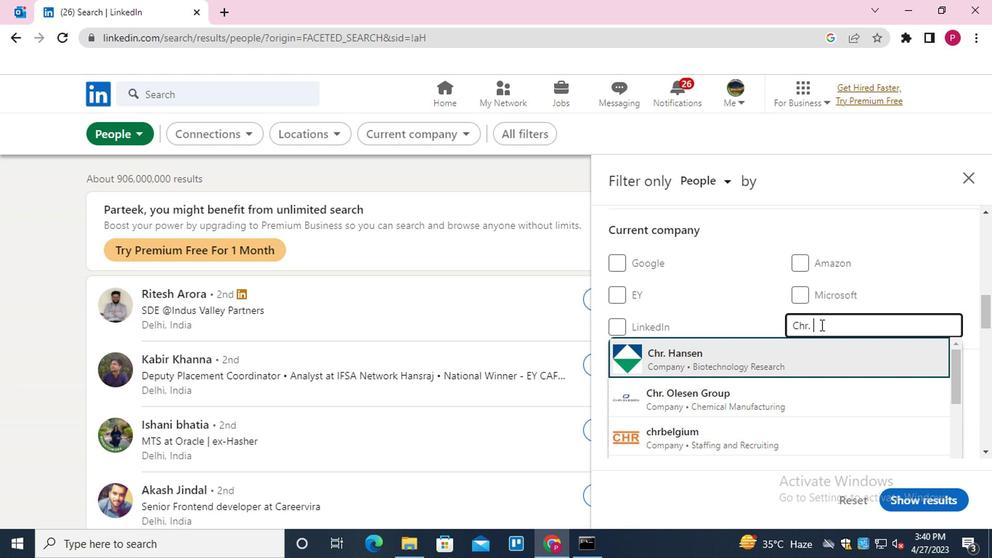 
Action: Mouse moved to (737, 314)
Screenshot: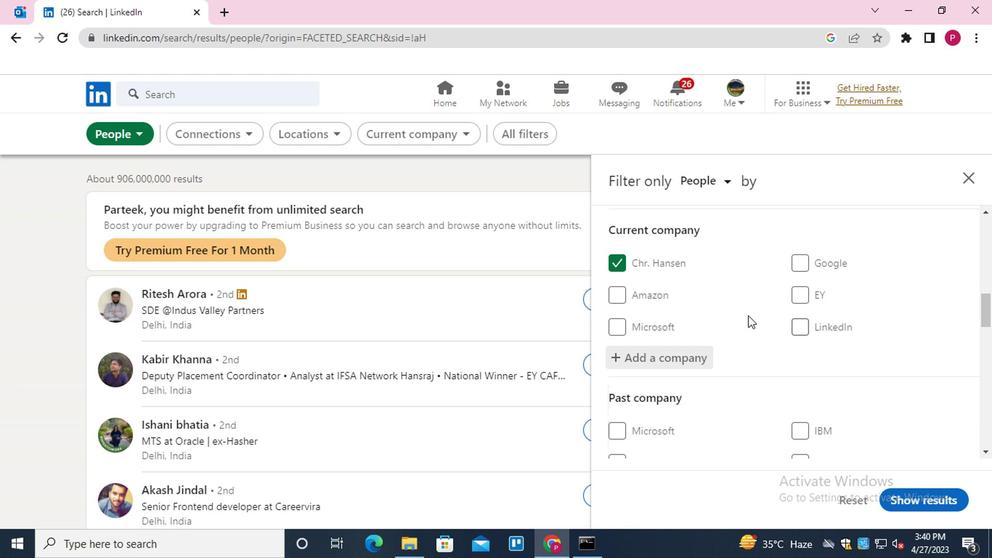 
Action: Mouse scrolled (737, 313) with delta (0, 0)
Screenshot: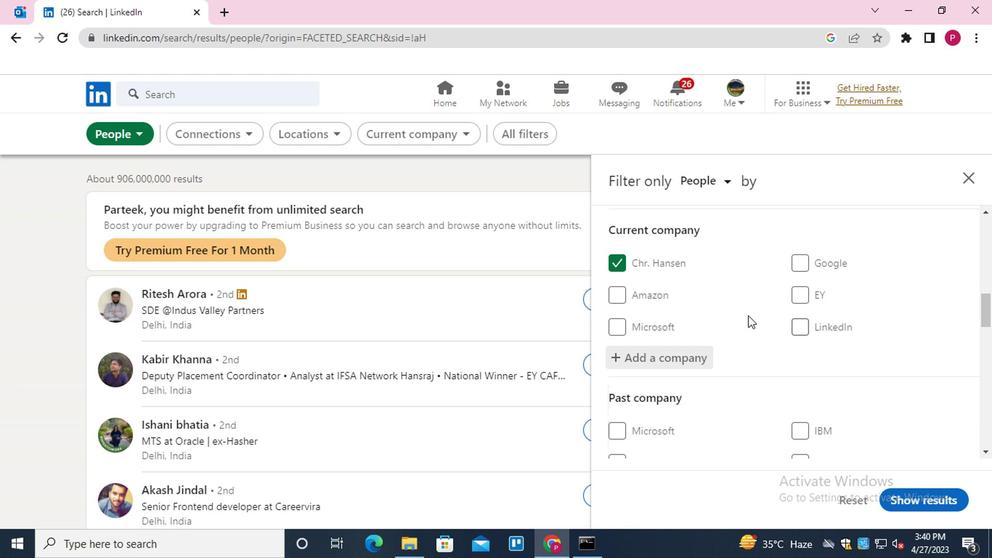 
Action: Mouse moved to (735, 314)
Screenshot: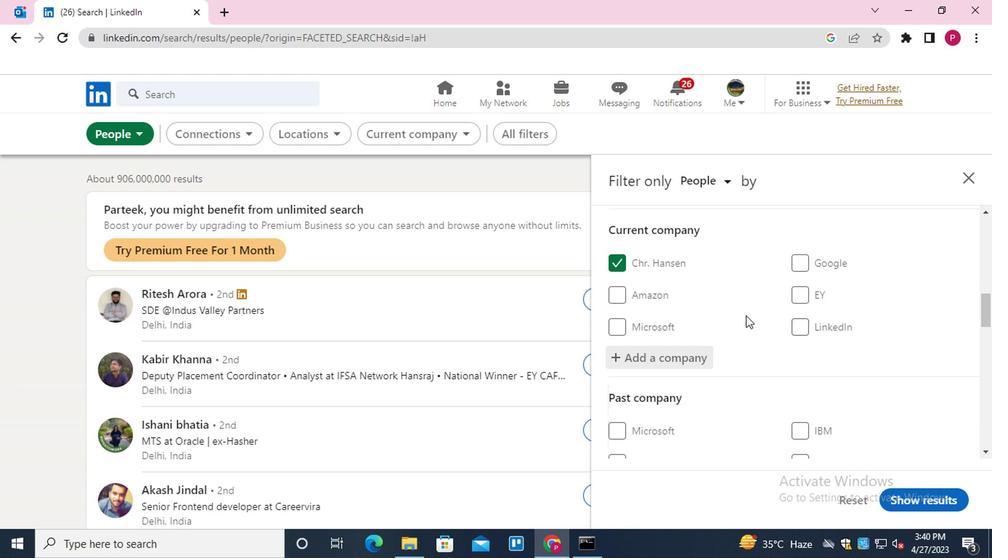 
Action: Mouse scrolled (735, 313) with delta (0, 0)
Screenshot: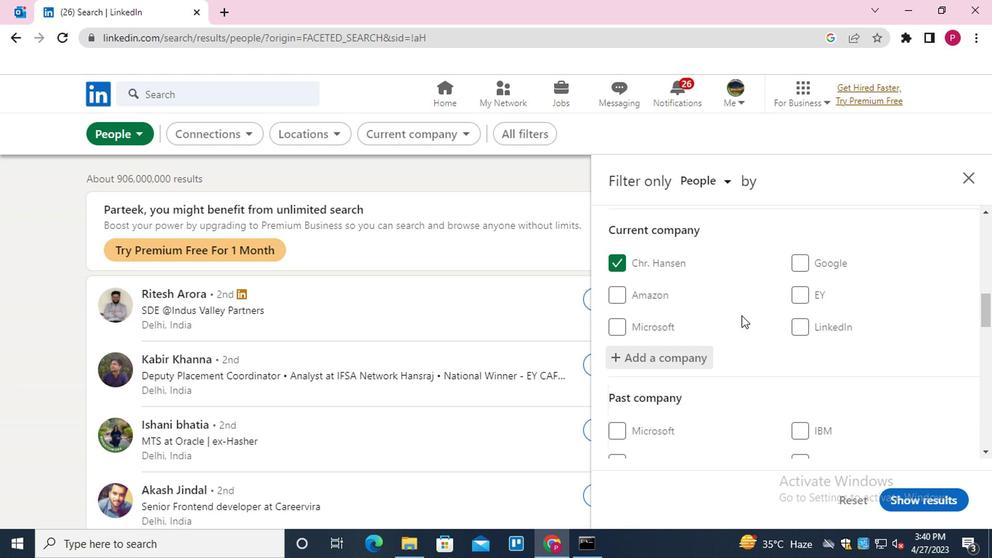 
Action: Mouse scrolled (735, 313) with delta (0, 0)
Screenshot: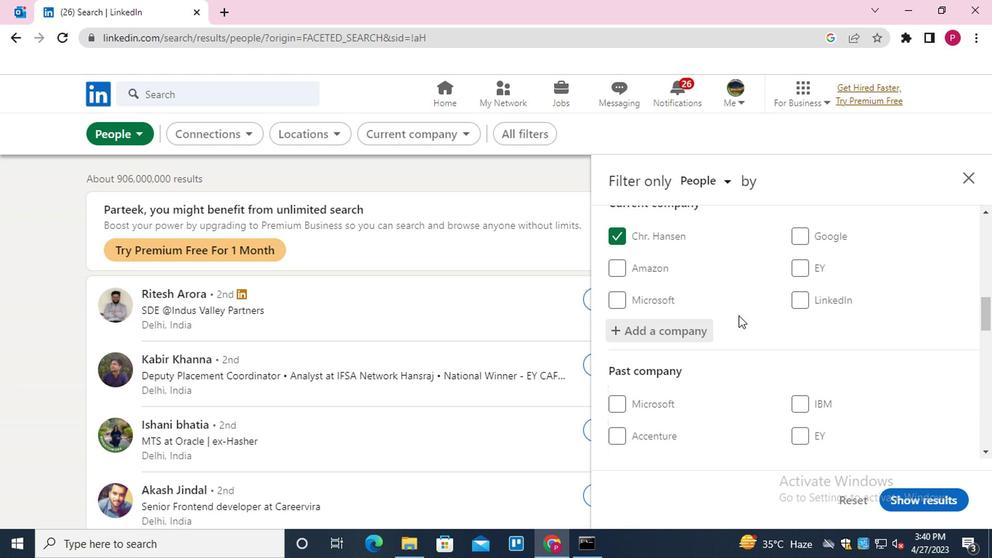 
Action: Mouse moved to (733, 316)
Screenshot: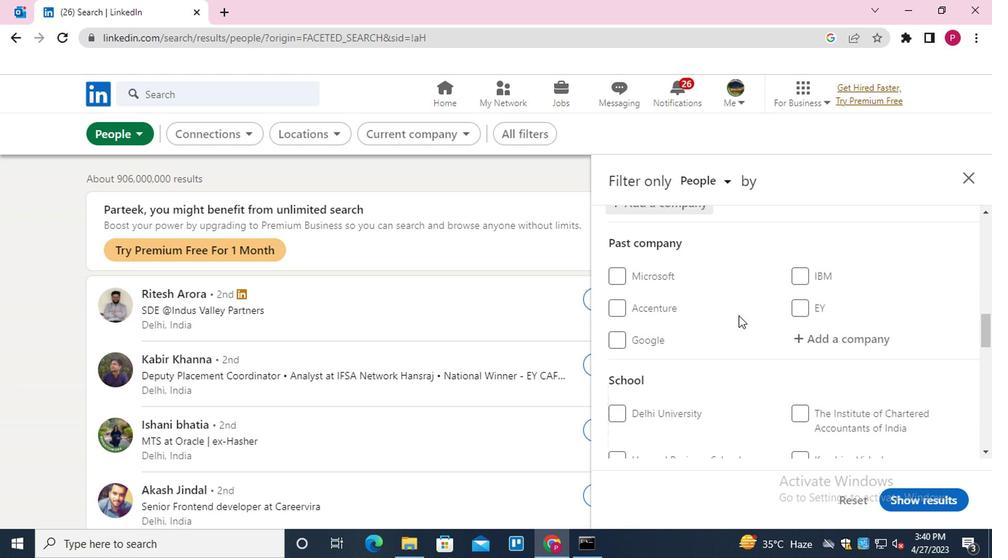 
Action: Mouse scrolled (733, 315) with delta (0, 0)
Screenshot: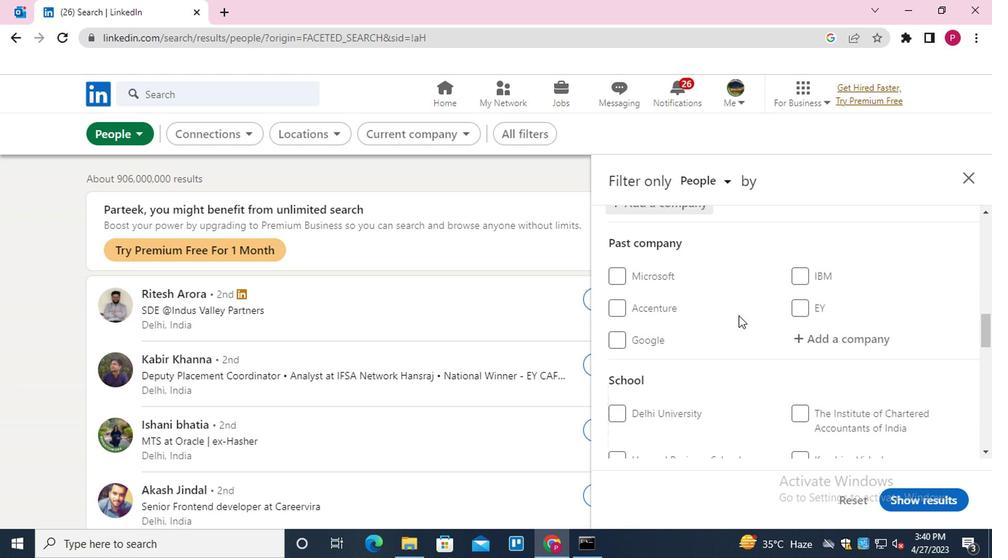 
Action: Mouse moved to (803, 352)
Screenshot: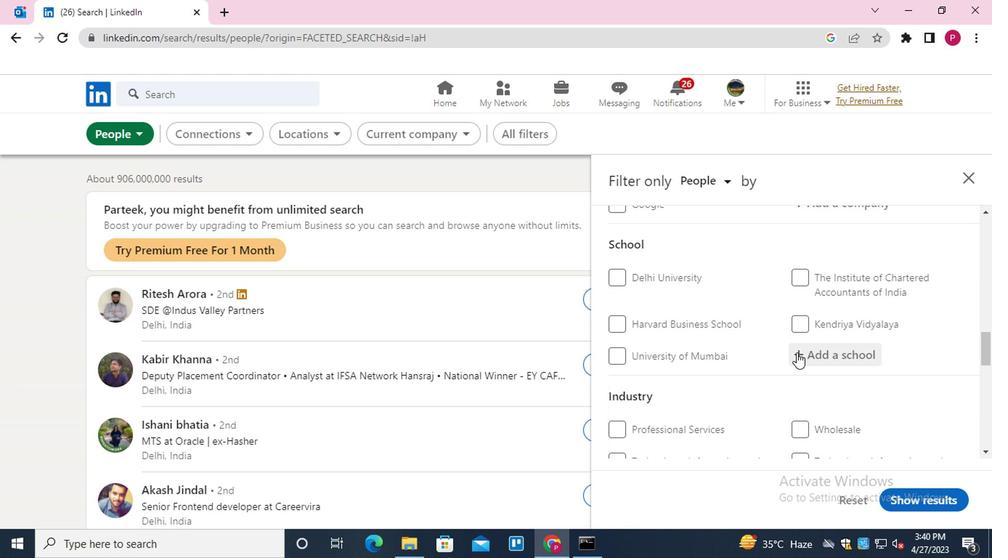 
Action: Mouse pressed left at (803, 352)
Screenshot: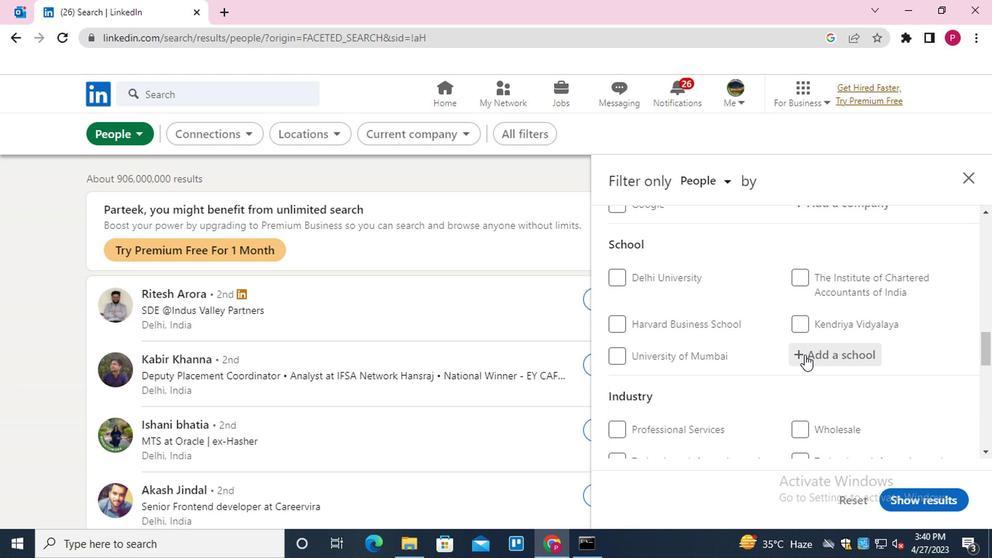 
Action: Mouse scrolled (803, 351) with delta (0, 0)
Screenshot: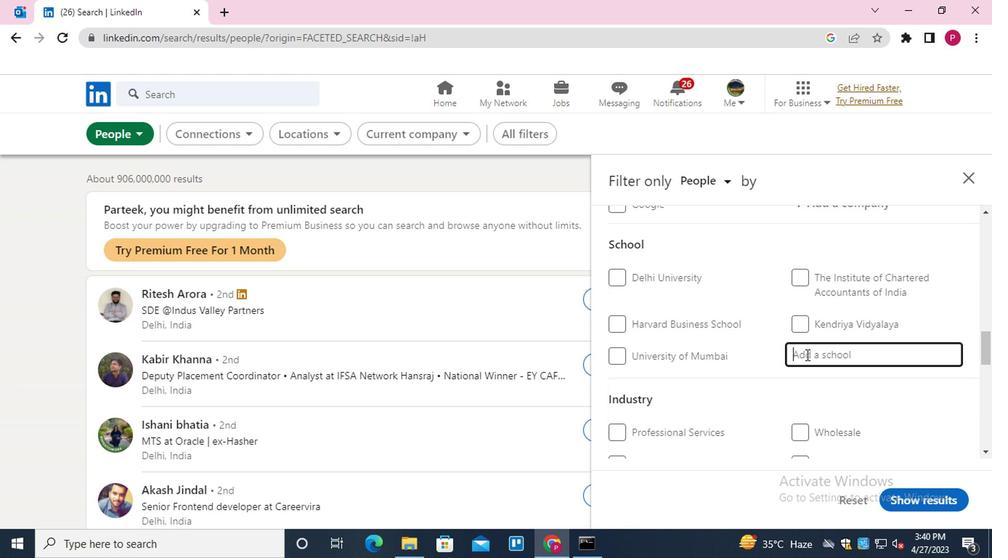 
Action: Mouse moved to (791, 349)
Screenshot: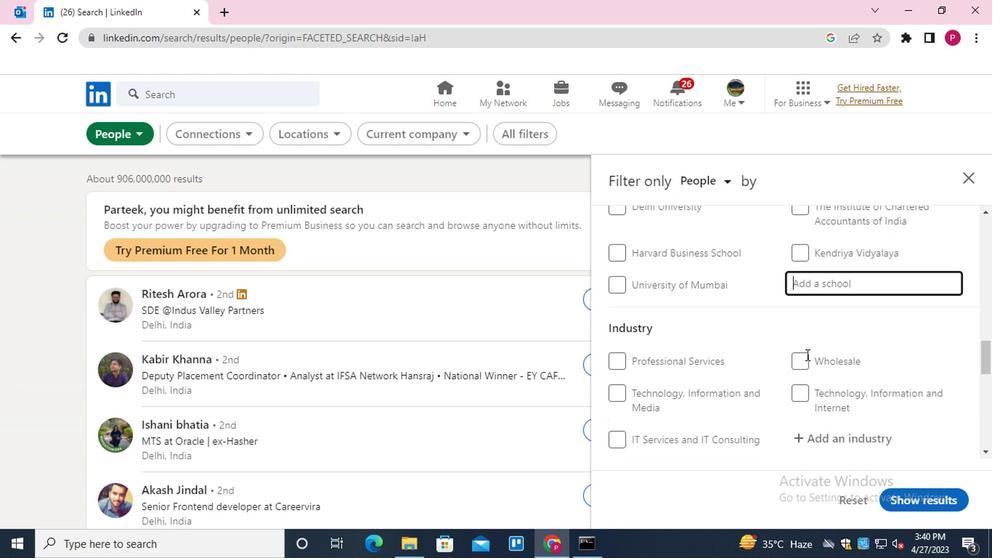 
Action: Key pressed <Key.shift><Key.shift><Key.shift><Key.shift><Key.shift><Key.shift>VINAYKA<Key.space><Key.backspace><Key.backspace><Key.backspace>AKA<Key.space><Key.up><Key.down><Key.enter>
Screenshot: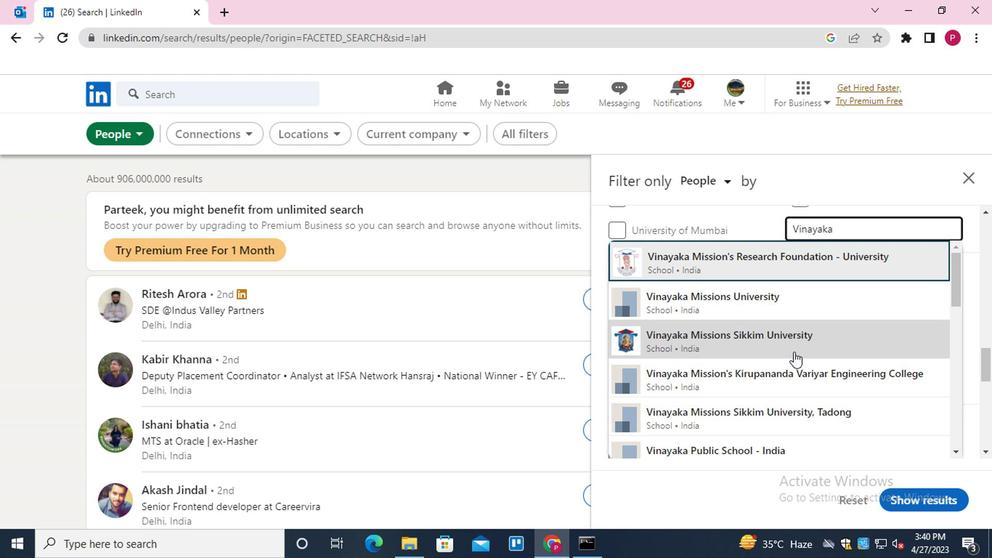 
Action: Mouse moved to (764, 343)
Screenshot: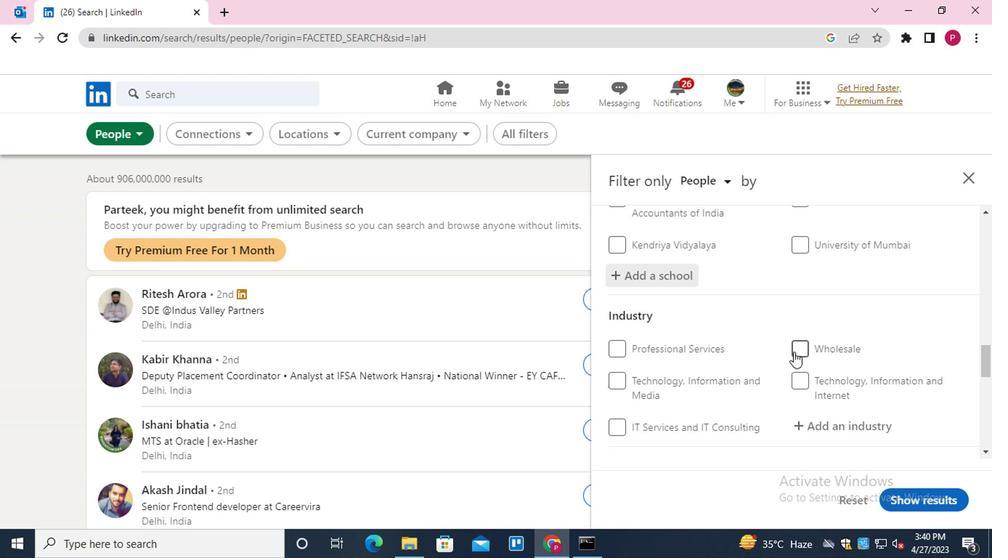 
Action: Mouse scrolled (764, 342) with delta (0, 0)
Screenshot: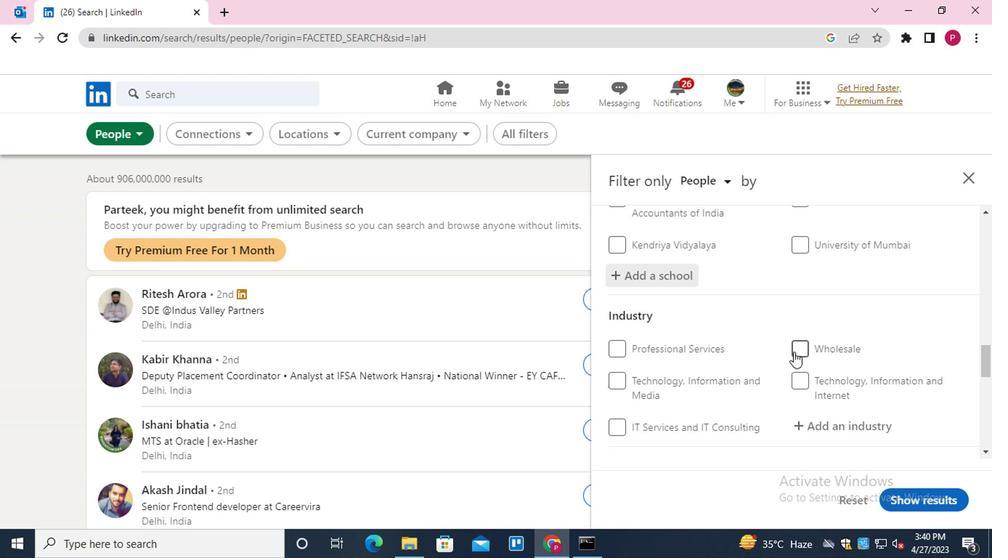 
Action: Mouse moved to (744, 339)
Screenshot: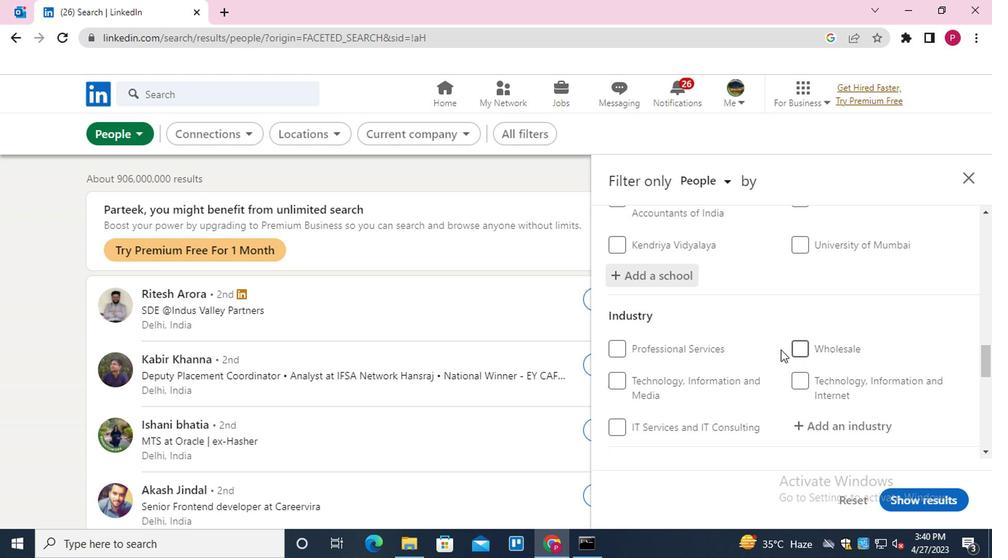 
Action: Mouse scrolled (744, 338) with delta (0, -1)
Screenshot: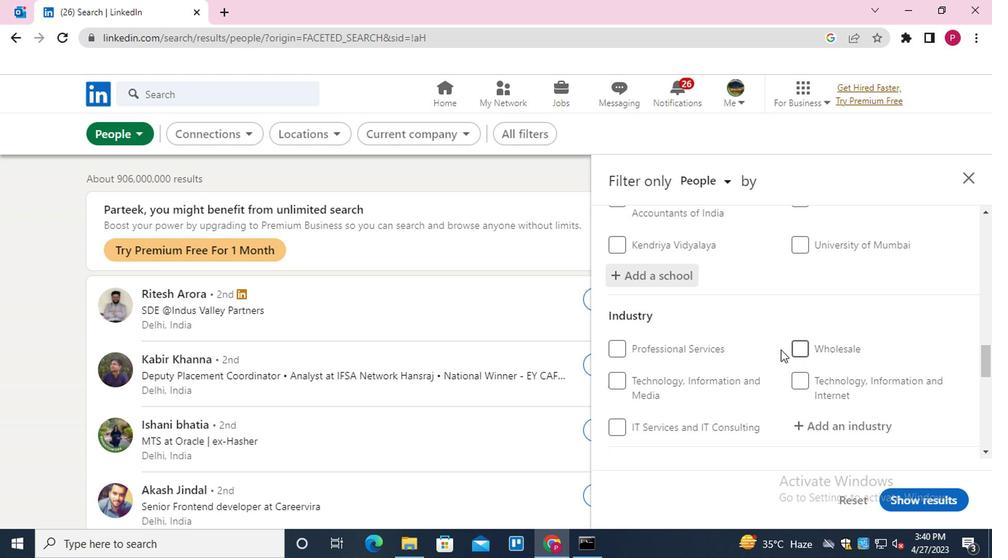 
Action: Mouse moved to (823, 279)
Screenshot: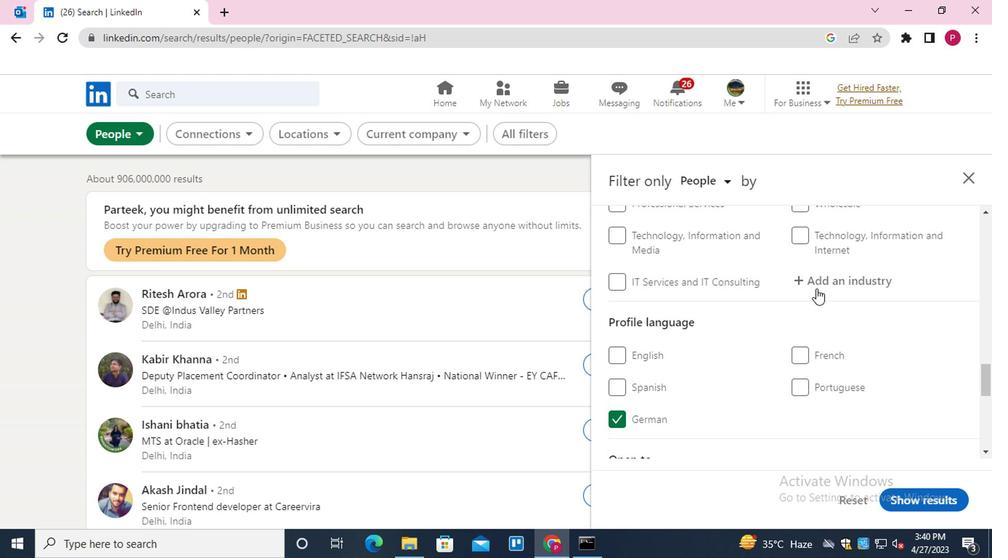 
Action: Mouse pressed left at (823, 279)
Screenshot: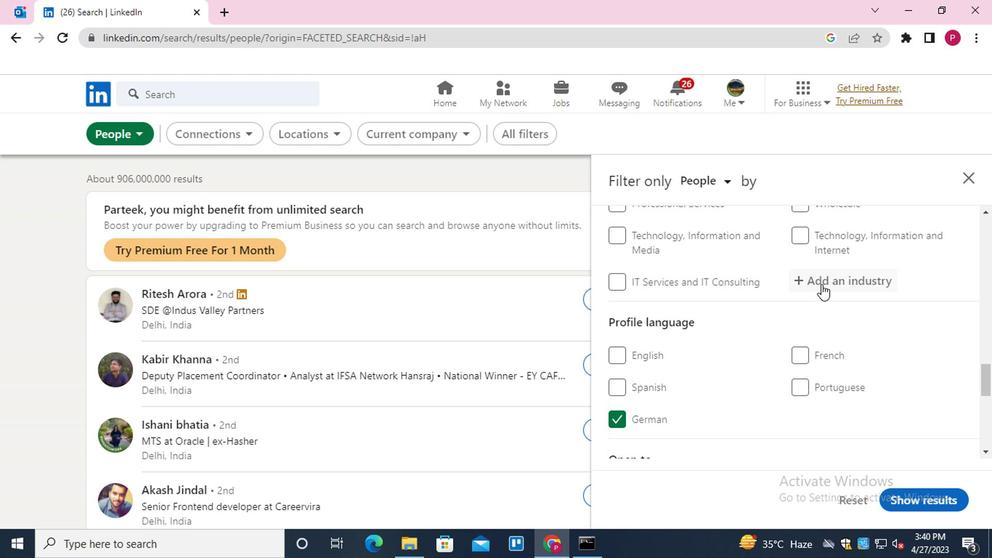 
Action: Mouse moved to (822, 278)
Screenshot: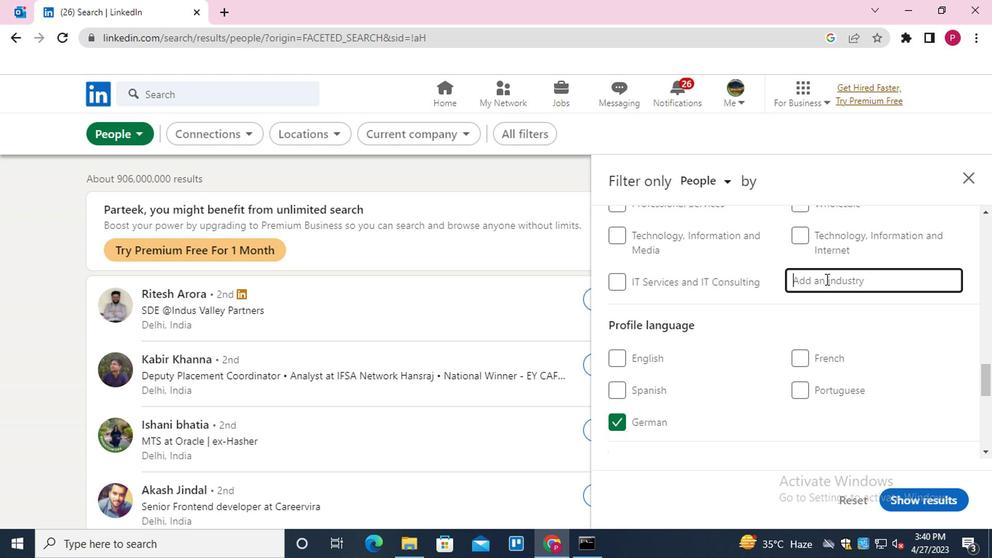 
Action: Key pressed <Key.shift>E-<Key.shift>LEA<Key.down><Key.enter>
Screenshot: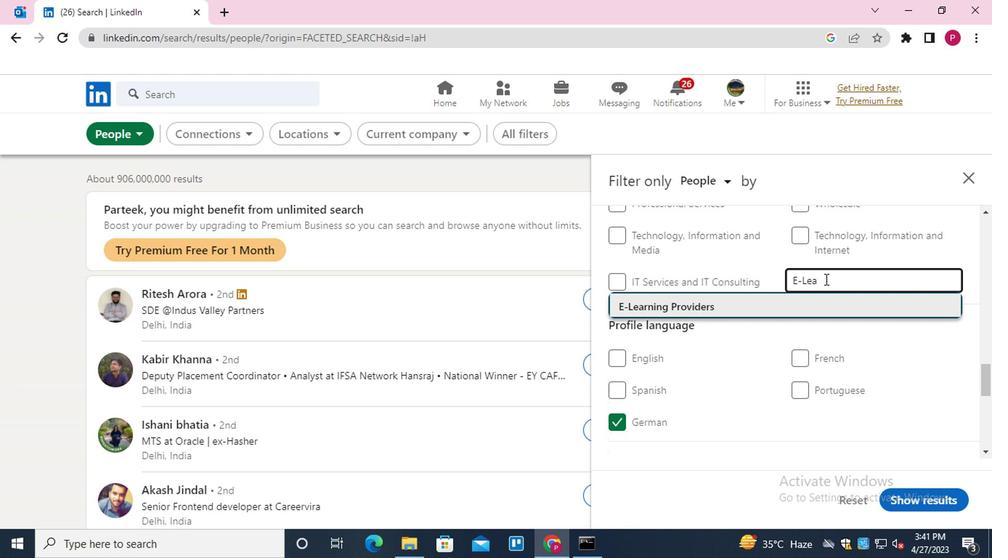 
Action: Mouse moved to (811, 291)
Screenshot: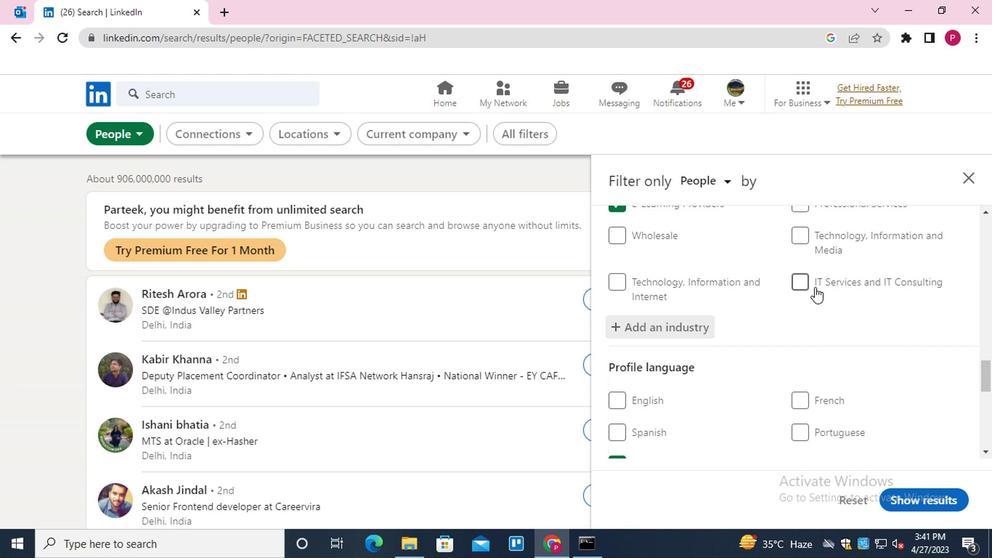 
Action: Mouse scrolled (811, 290) with delta (0, 0)
Screenshot: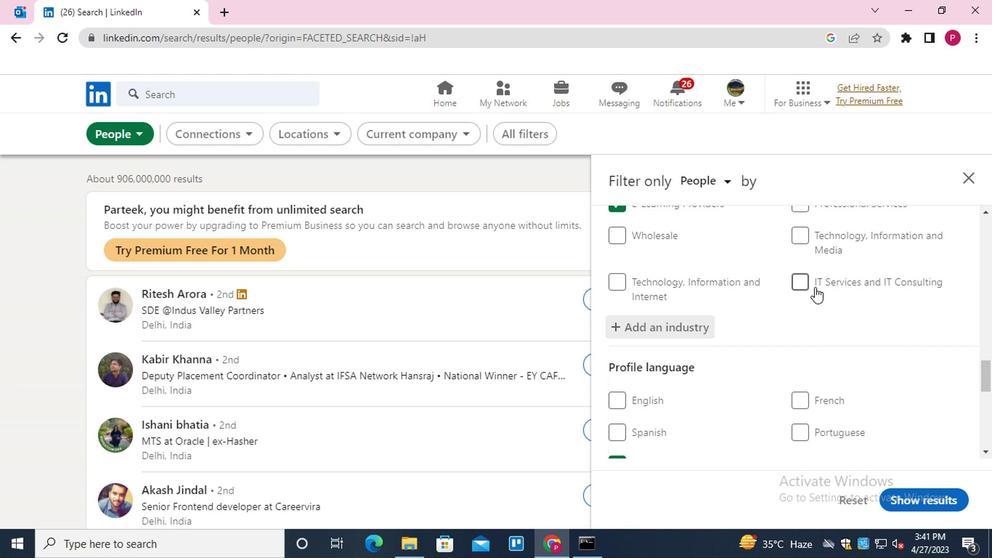 
Action: Mouse moved to (808, 296)
Screenshot: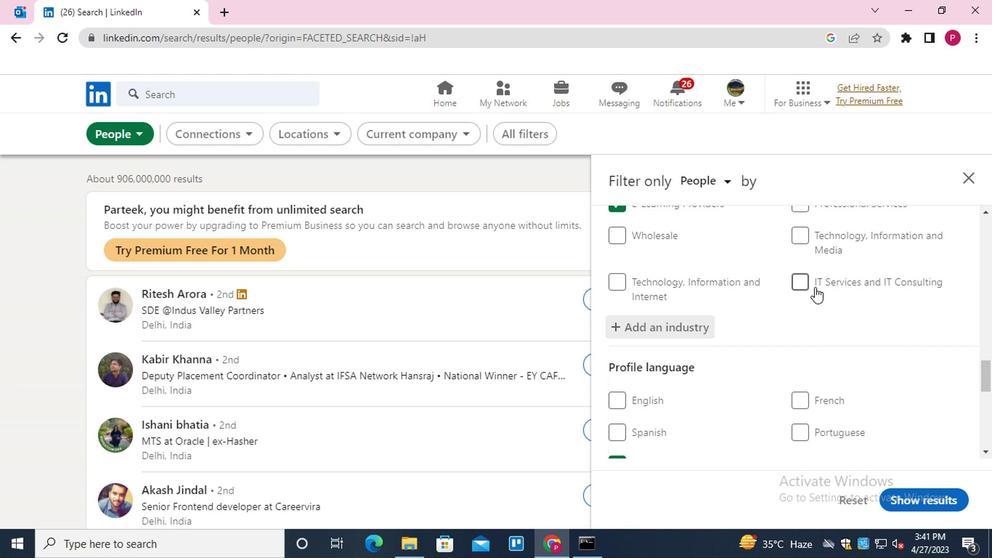 
Action: Mouse scrolled (808, 295) with delta (0, -1)
Screenshot: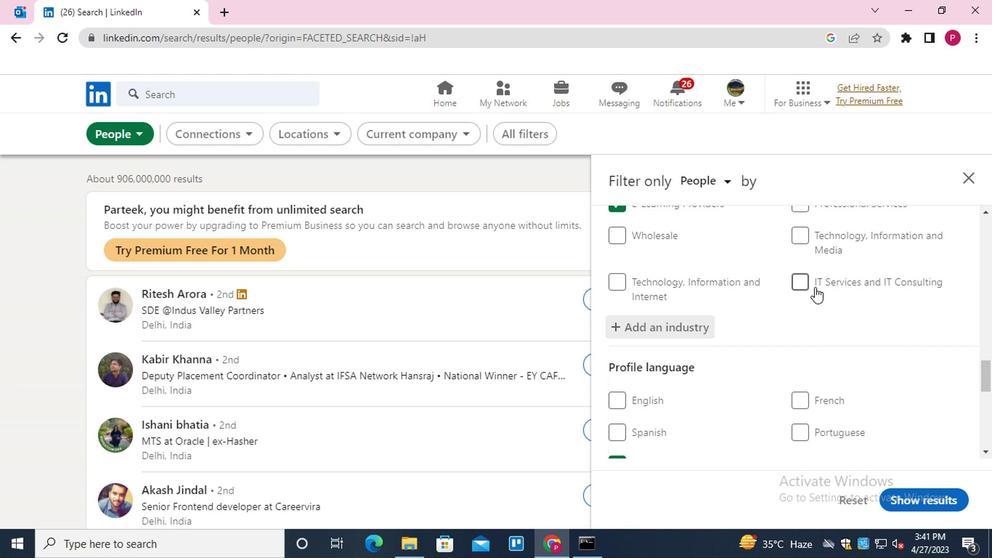 
Action: Mouse moved to (807, 299)
Screenshot: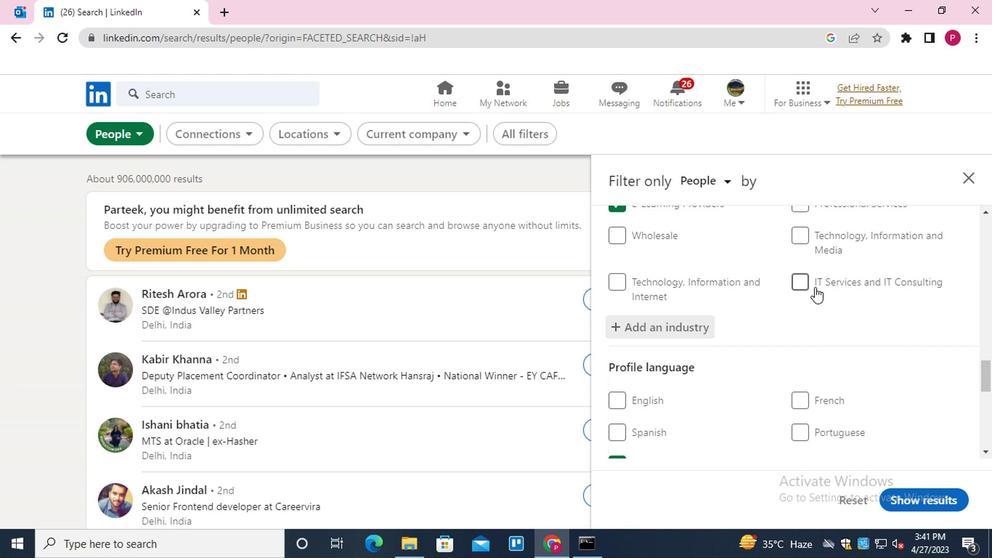 
Action: Mouse scrolled (807, 298) with delta (0, 0)
Screenshot: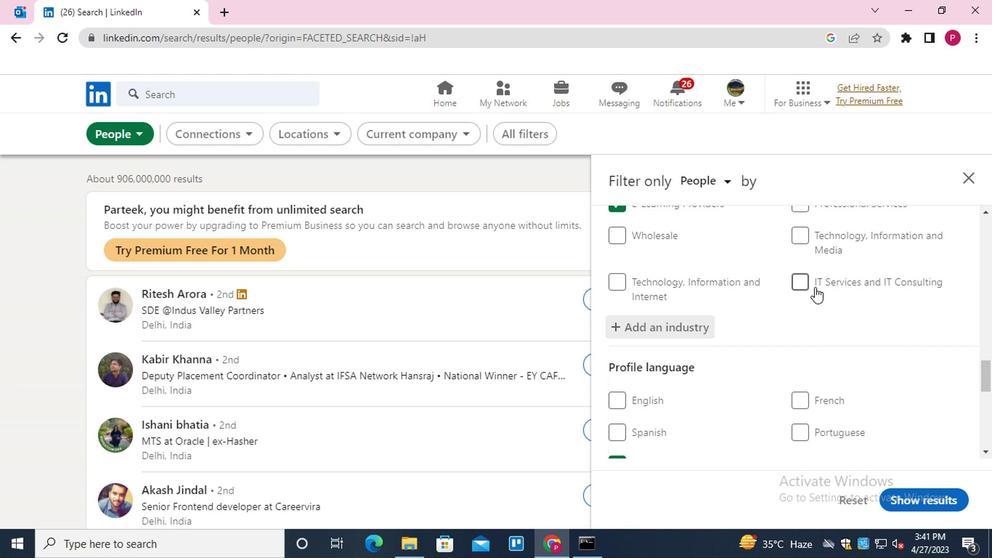 
Action: Mouse scrolled (807, 298) with delta (0, 0)
Screenshot: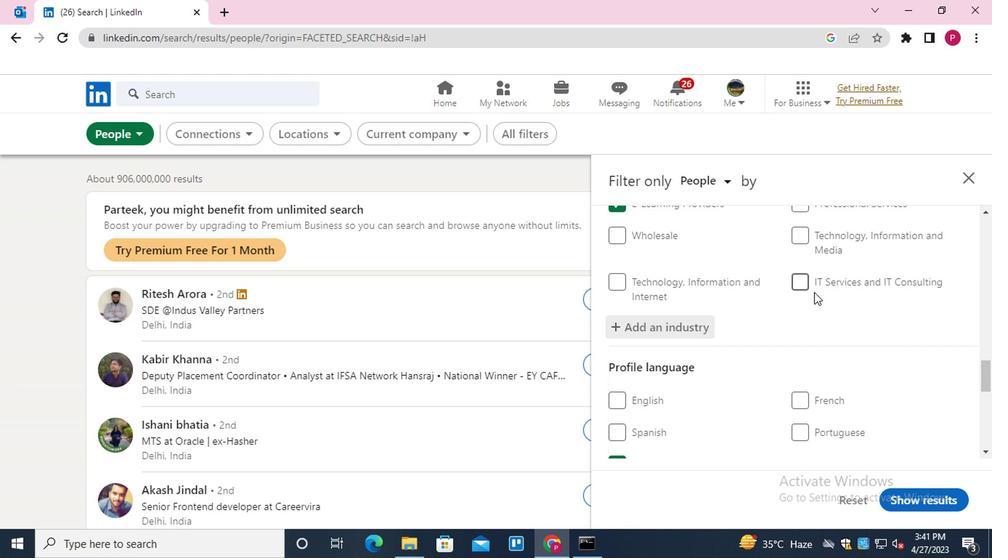
Action: Mouse moved to (792, 306)
Screenshot: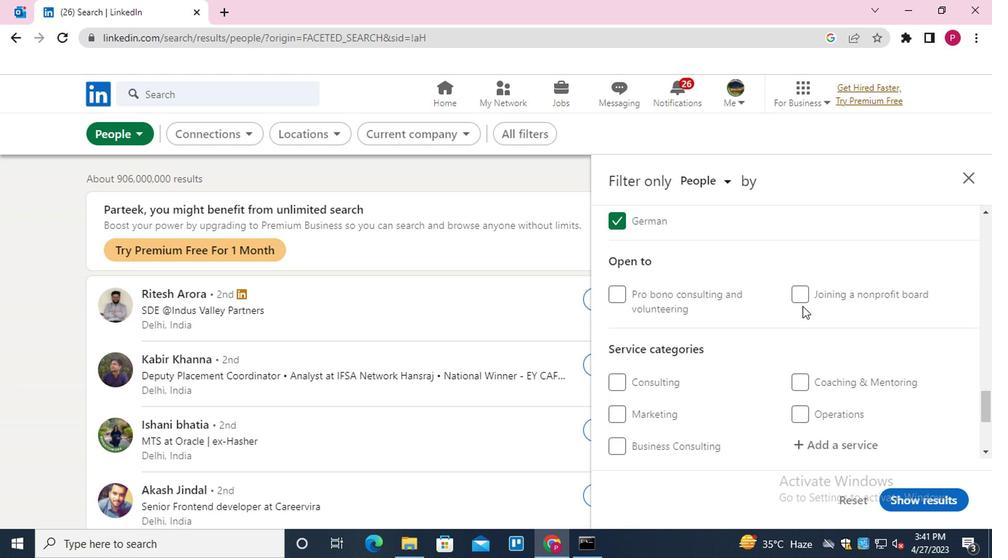 
Action: Mouse scrolled (792, 305) with delta (0, 0)
Screenshot: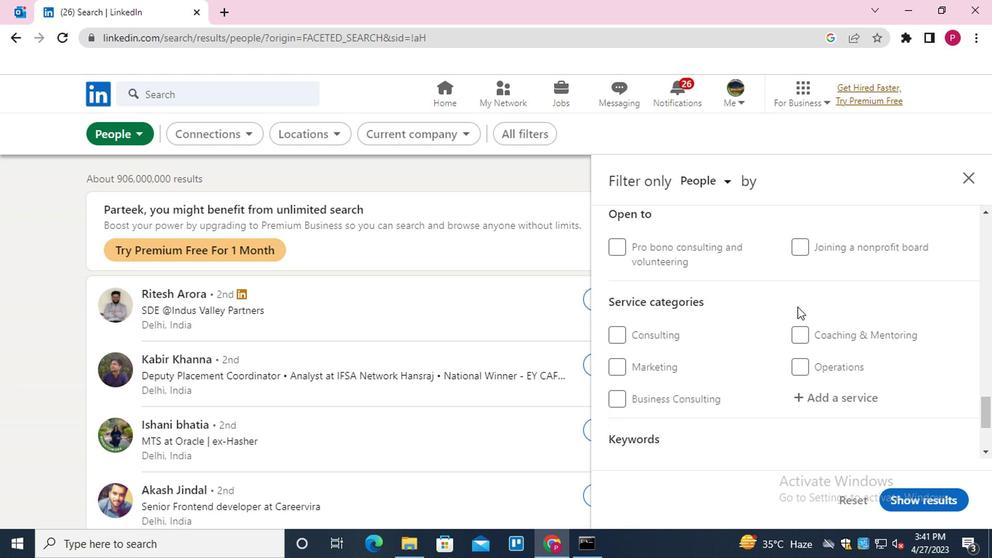 
Action: Mouse scrolled (792, 305) with delta (0, 0)
Screenshot: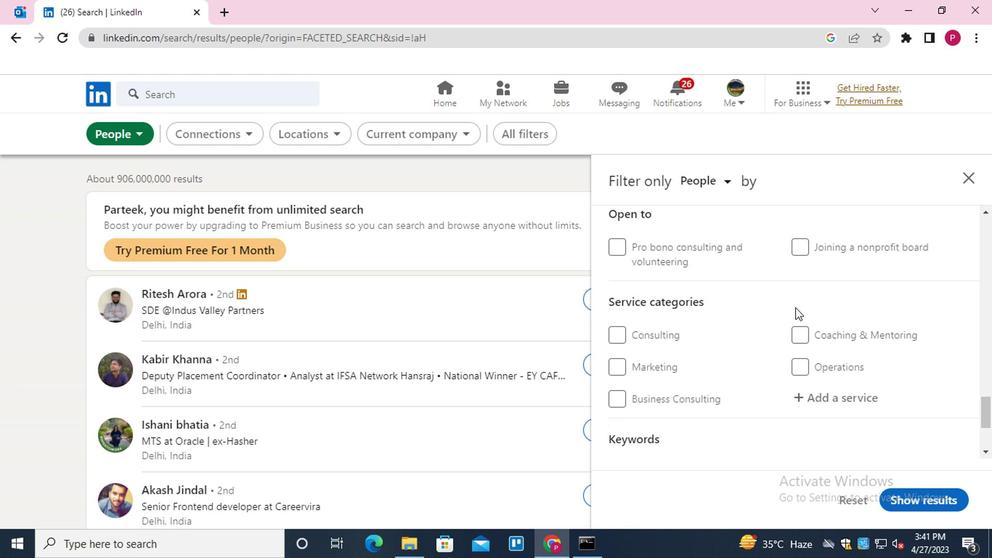 
Action: Mouse moved to (843, 259)
Screenshot: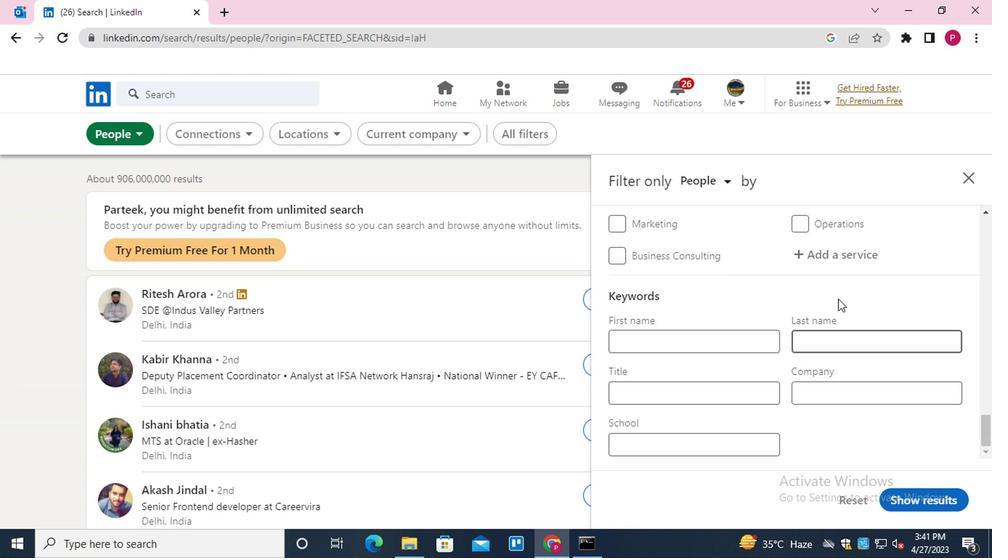 
Action: Mouse pressed left at (843, 259)
Screenshot: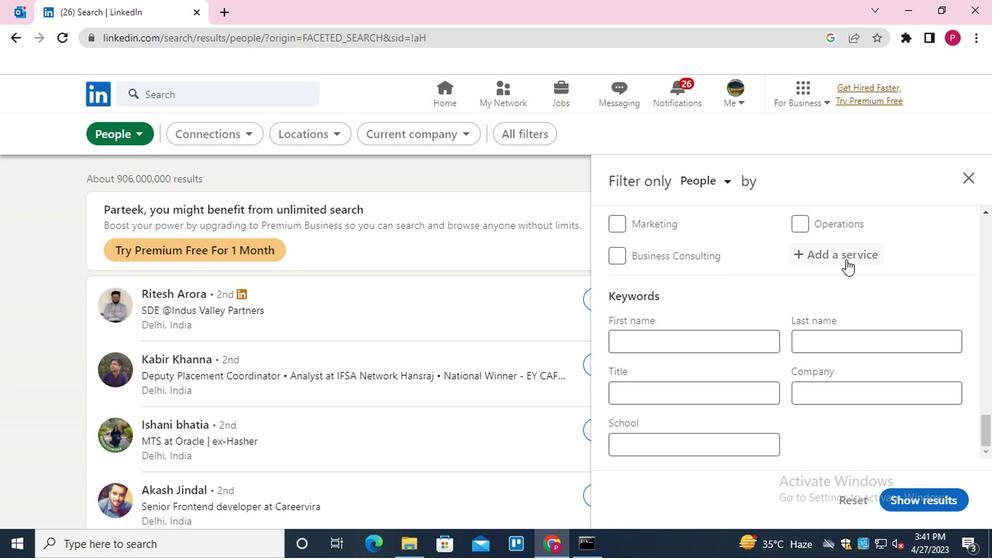
Action: Mouse moved to (840, 259)
Screenshot: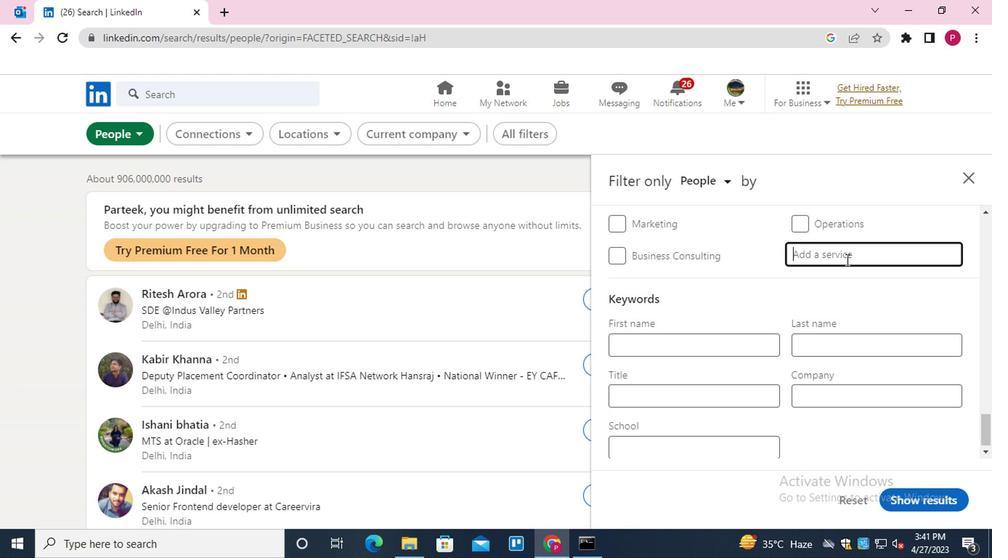 
Action: Key pressed <Key.shift>COMPUTER<Key.down><Key.down><Key.enter>
Screenshot: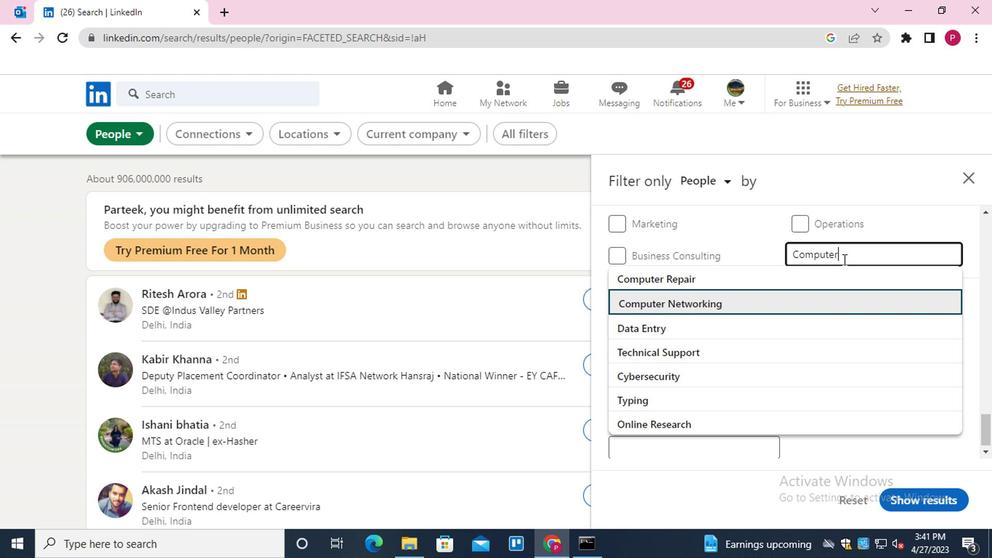 
Action: Mouse moved to (830, 263)
Screenshot: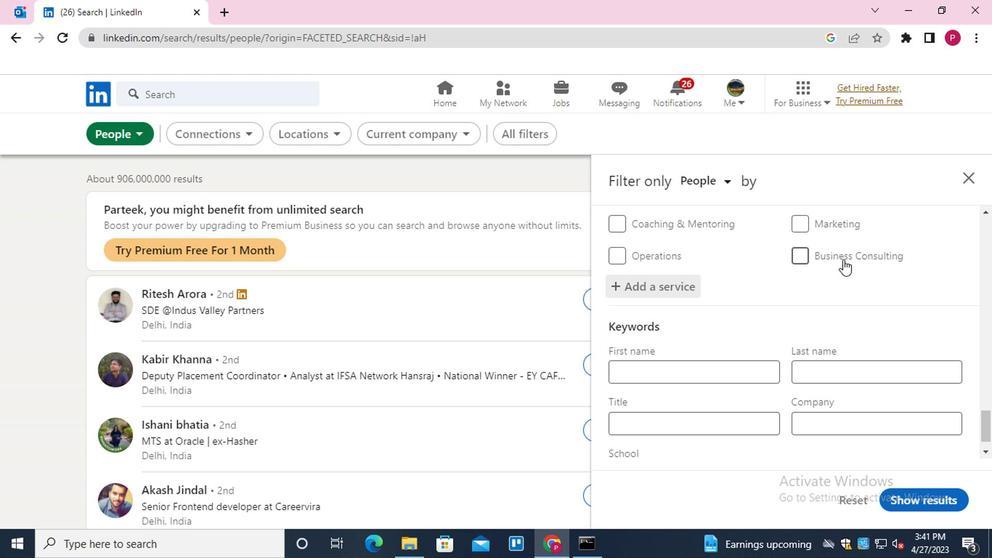 
Action: Mouse scrolled (830, 262) with delta (0, 0)
Screenshot: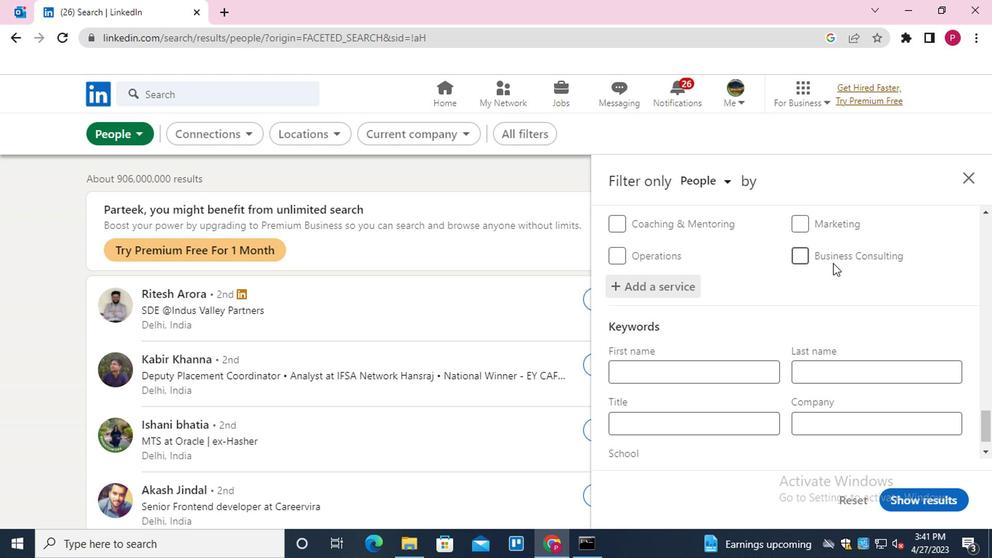 
Action: Mouse moved to (822, 272)
Screenshot: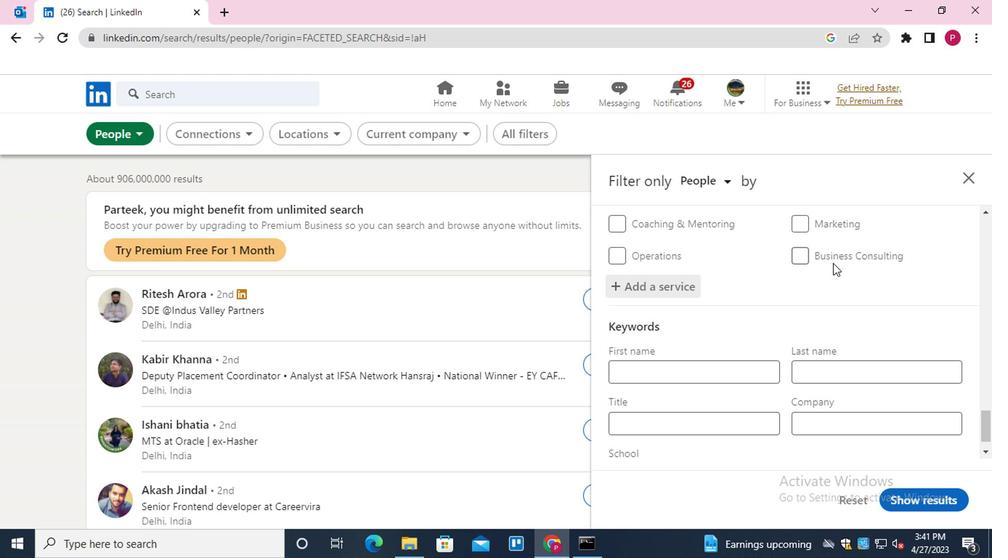 
Action: Mouse scrolled (822, 271) with delta (0, 0)
Screenshot: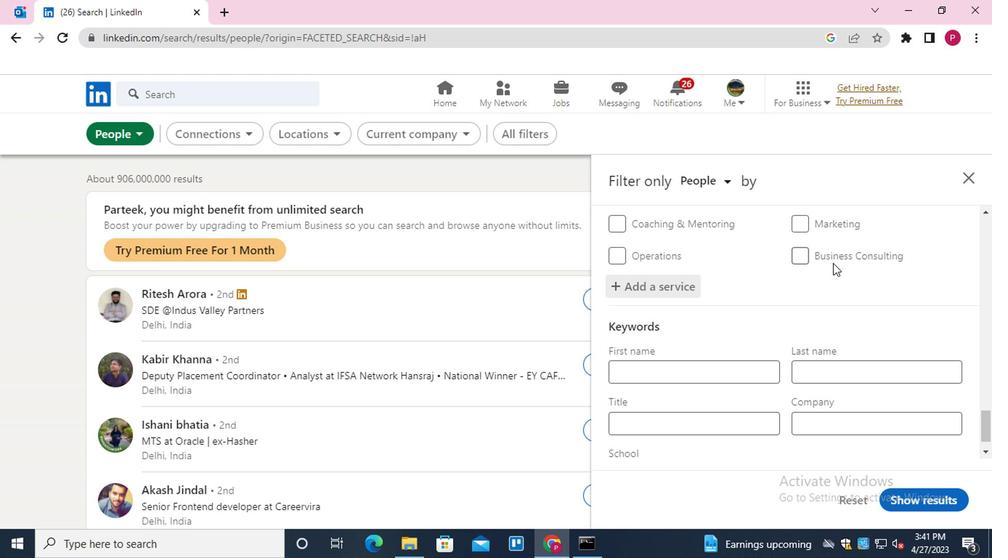 
Action: Mouse moved to (799, 285)
Screenshot: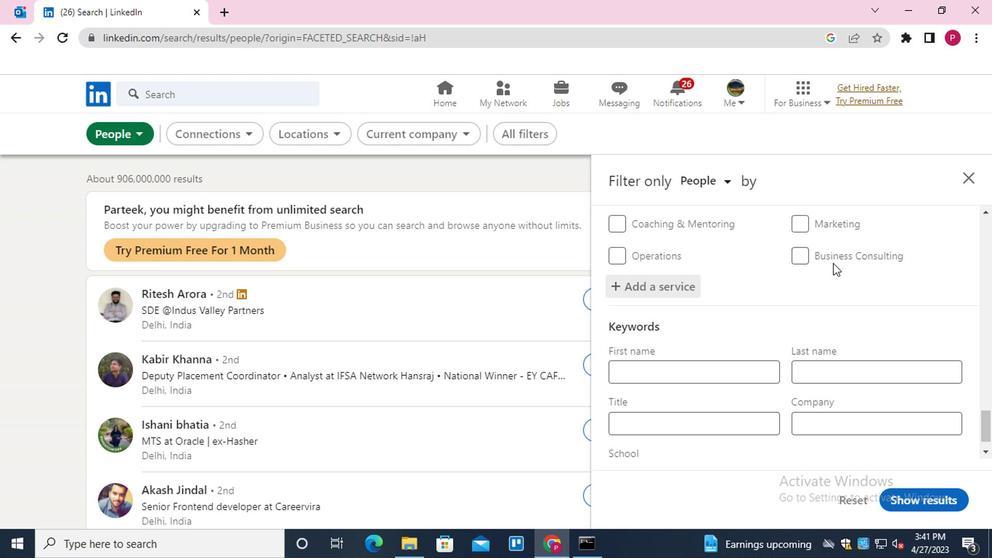 
Action: Mouse scrolled (799, 284) with delta (0, -1)
Screenshot: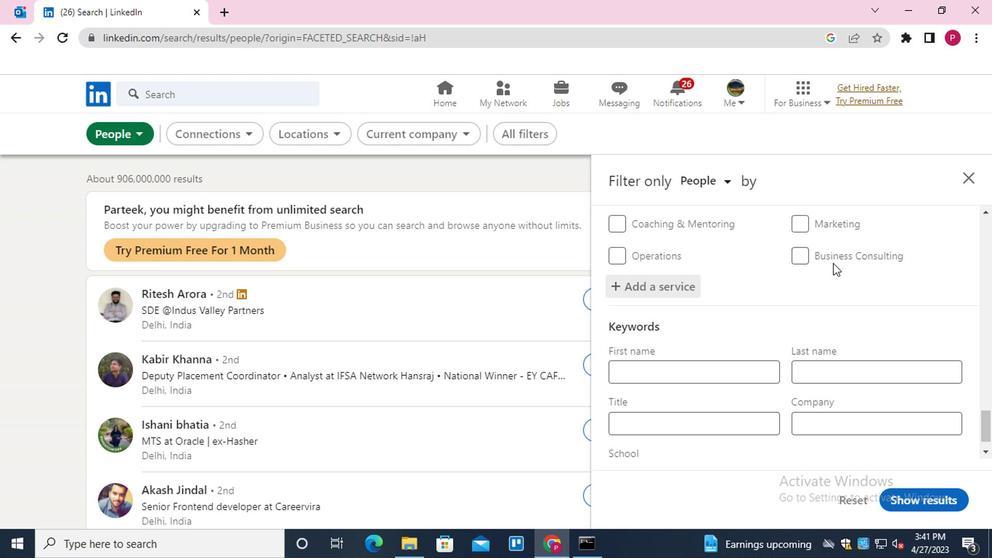 
Action: Mouse moved to (762, 300)
Screenshot: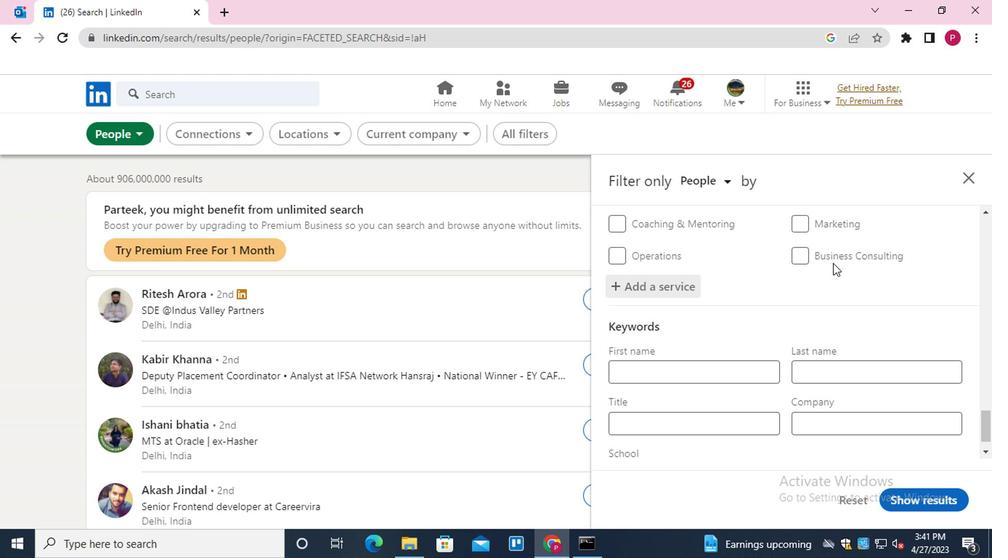 
Action: Mouse scrolled (762, 300) with delta (0, 0)
Screenshot: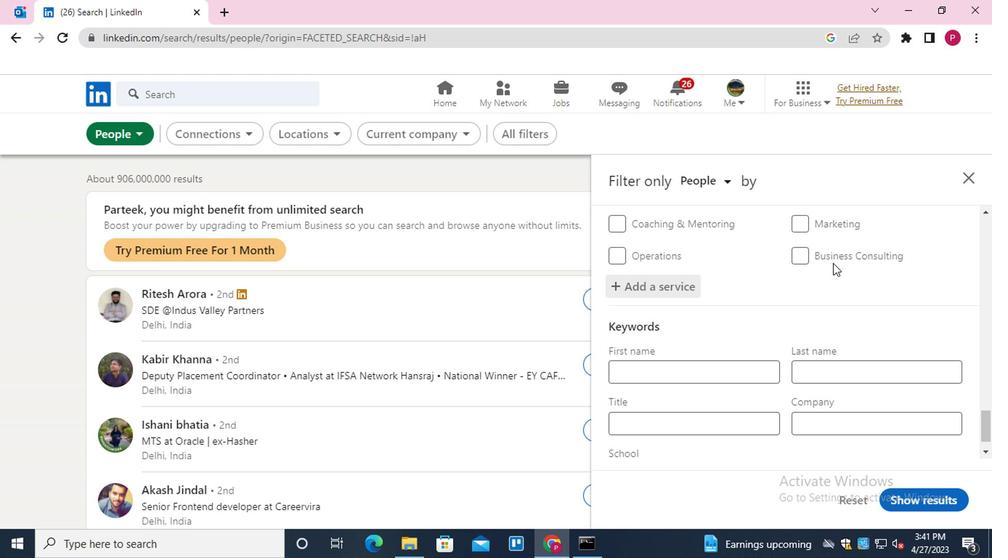 
Action: Mouse moved to (700, 384)
Screenshot: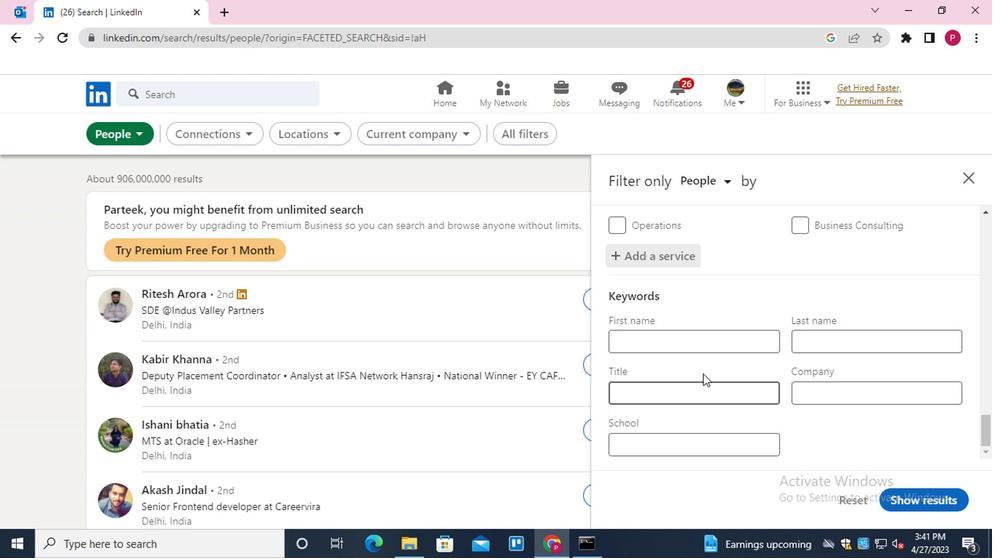 
Action: Mouse pressed left at (700, 384)
Screenshot: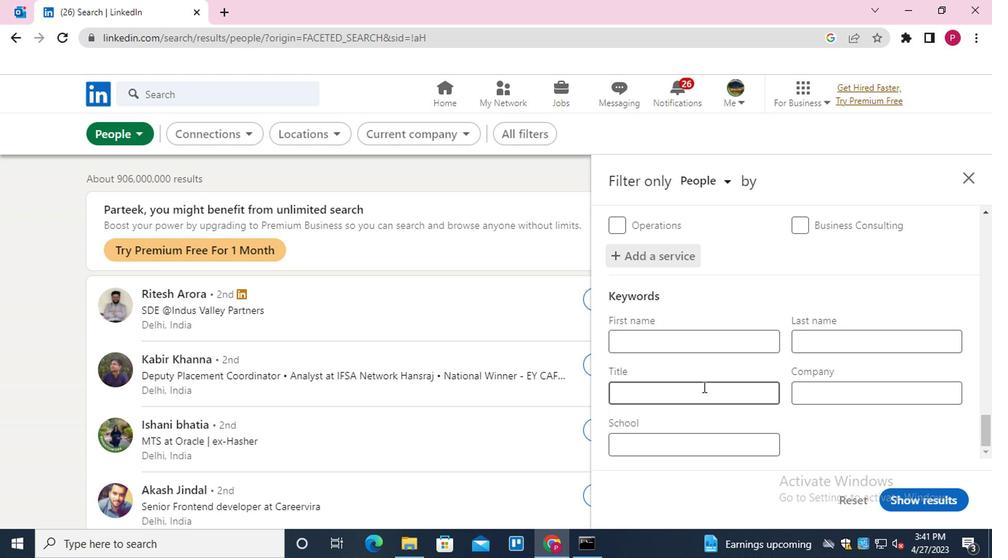 
Action: Key pressed <Key.shift>MANUFACTURING<Key.space><Key.shift>ASSEMBLER
Screenshot: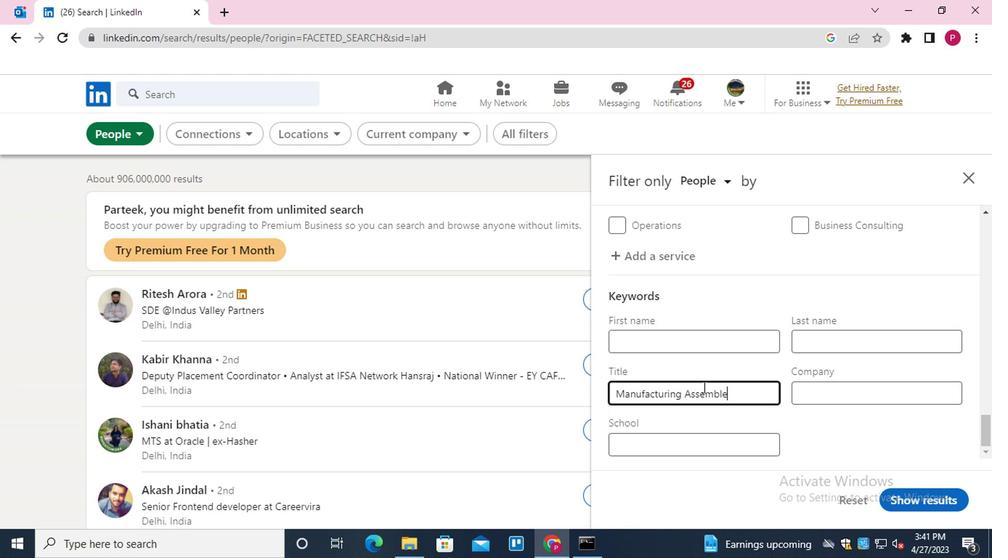 
Action: Mouse moved to (917, 492)
Screenshot: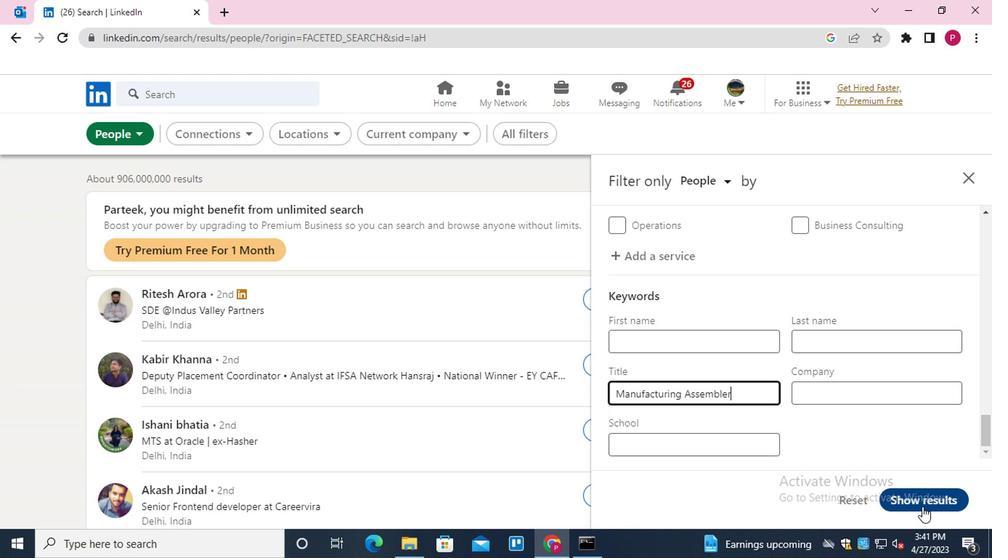 
Action: Mouse pressed left at (917, 492)
Screenshot: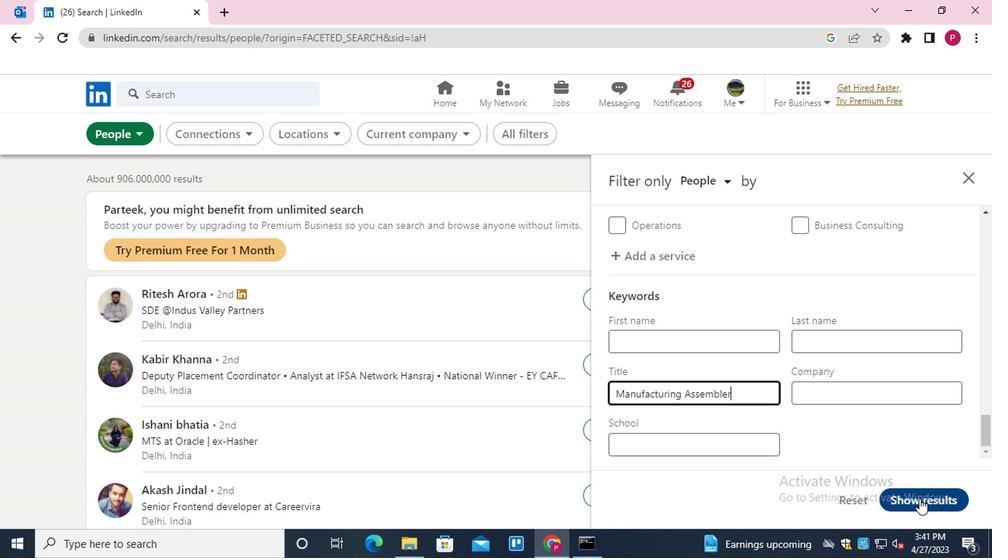 
Action: Mouse moved to (369, 260)
Screenshot: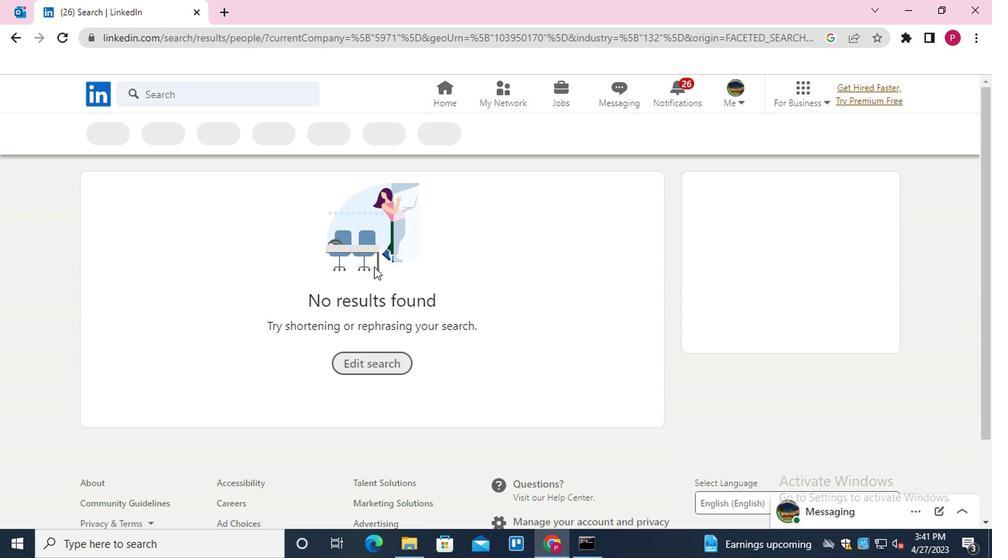
